 Task: Look for space in Ans, Belgium from 1st June, 2023 to 9th June, 2023 for 4 adults in price range Rs.6000 to Rs.12000. Place can be entire place with 2 bedrooms having 2 beds and 2 bathrooms. Property type can be house, flat, guest house. Amenities needed are: hair dryer, heating. Booking option can be shelf check-in. Required host language is English.
Action: Mouse moved to (450, 92)
Screenshot: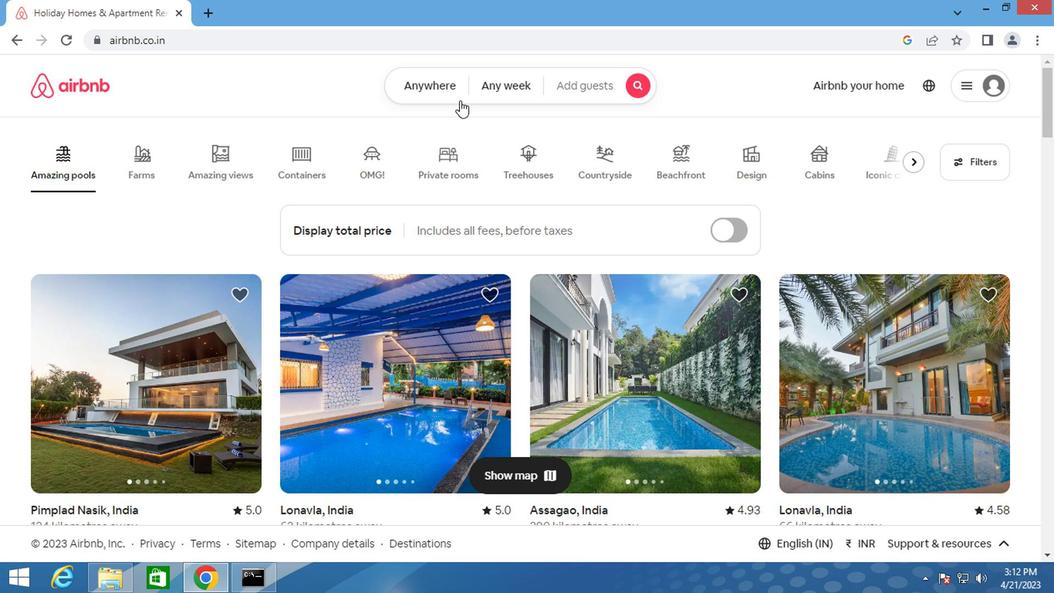 
Action: Mouse pressed left at (450, 92)
Screenshot: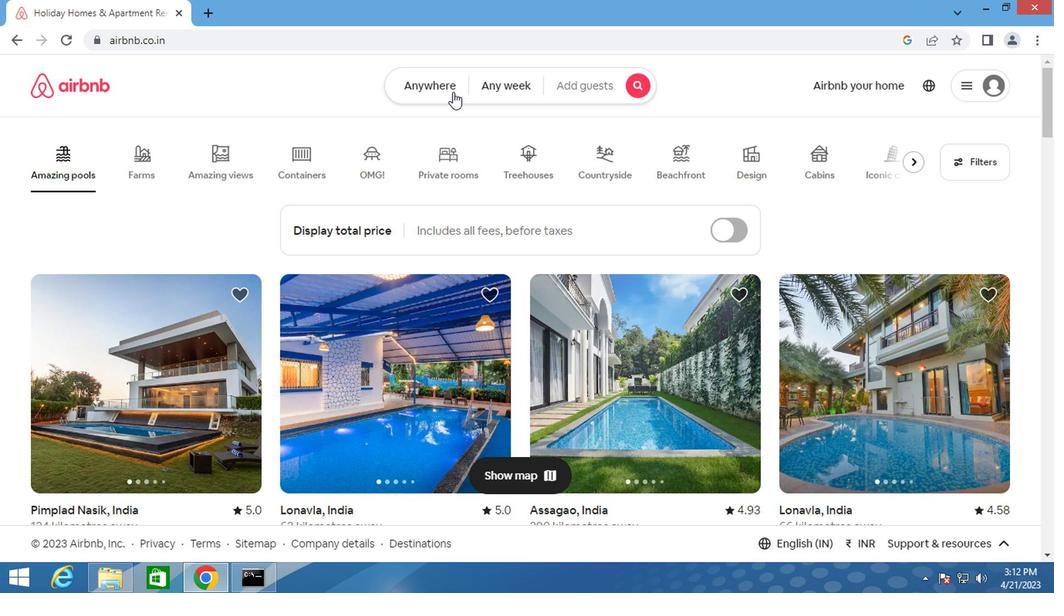 
Action: Mouse moved to (343, 145)
Screenshot: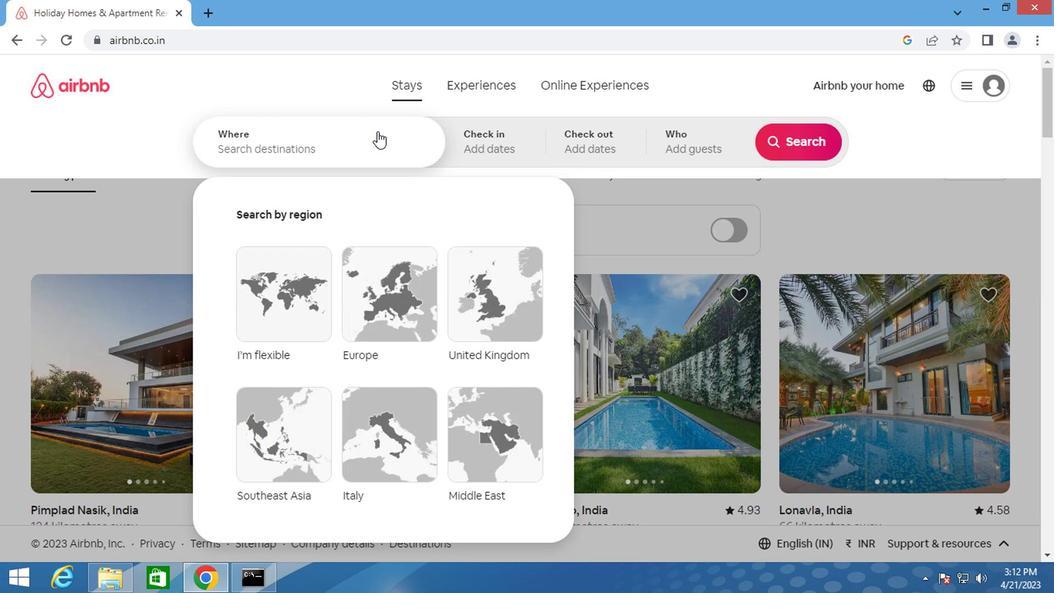 
Action: Mouse pressed left at (343, 145)
Screenshot: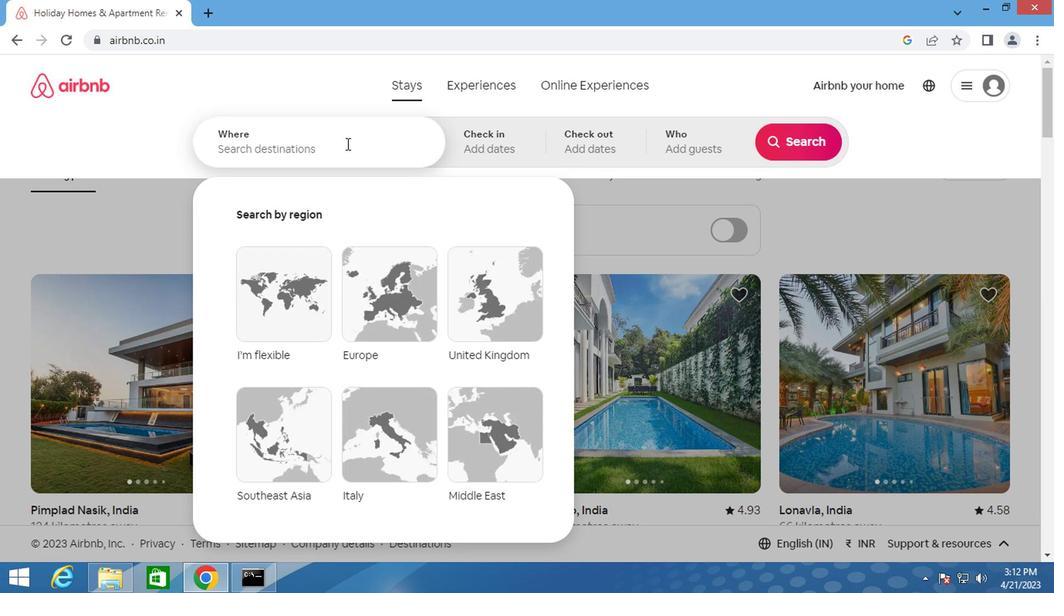 
Action: Key pressed <Key.shift>ANS,<Key.shift>BELGIUM
Screenshot: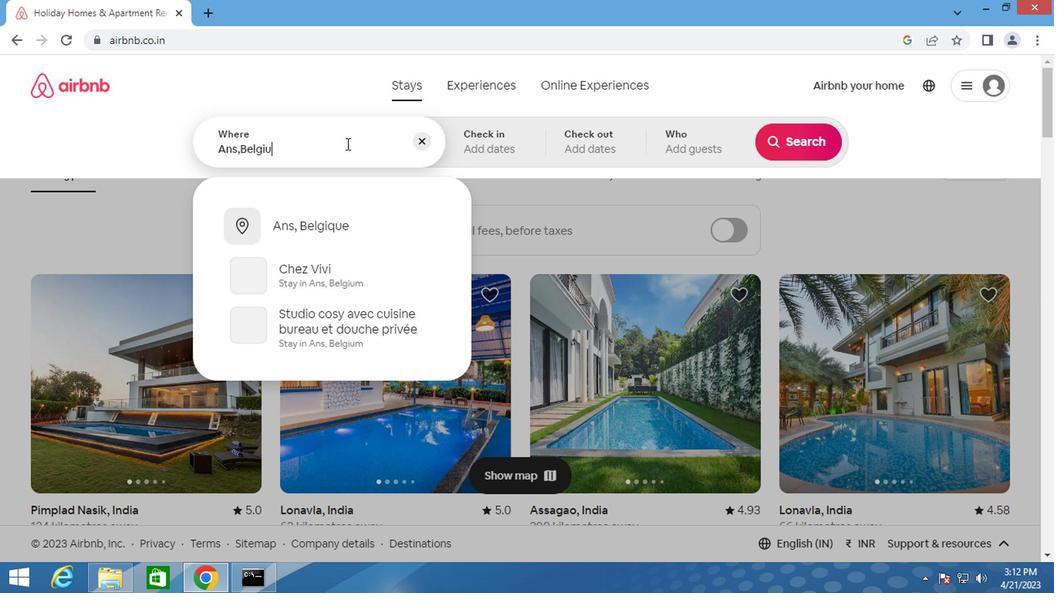 
Action: Mouse moved to (339, 216)
Screenshot: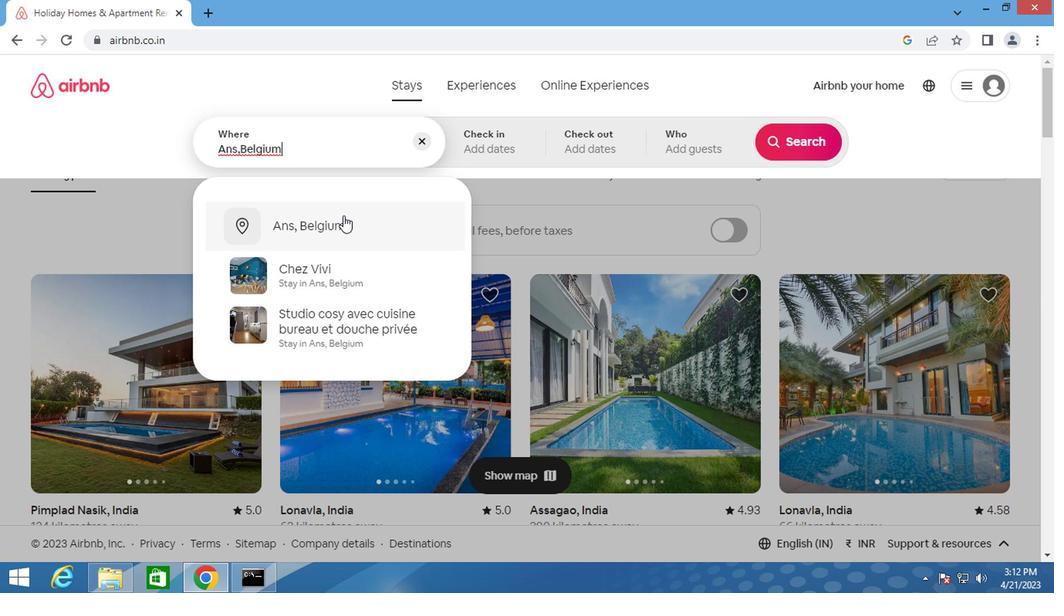 
Action: Mouse pressed left at (339, 216)
Screenshot: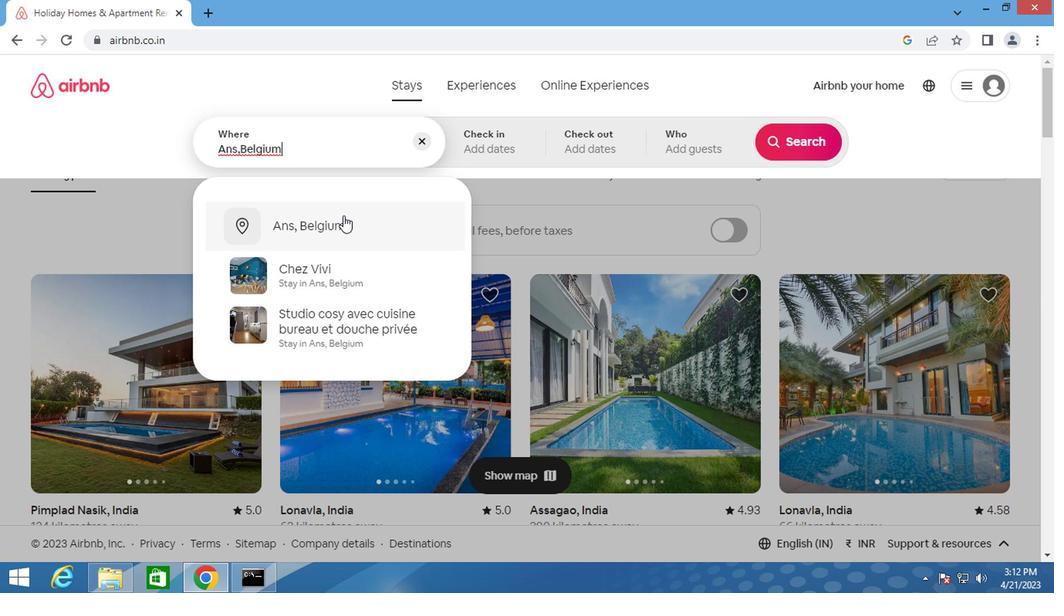 
Action: Mouse moved to (786, 267)
Screenshot: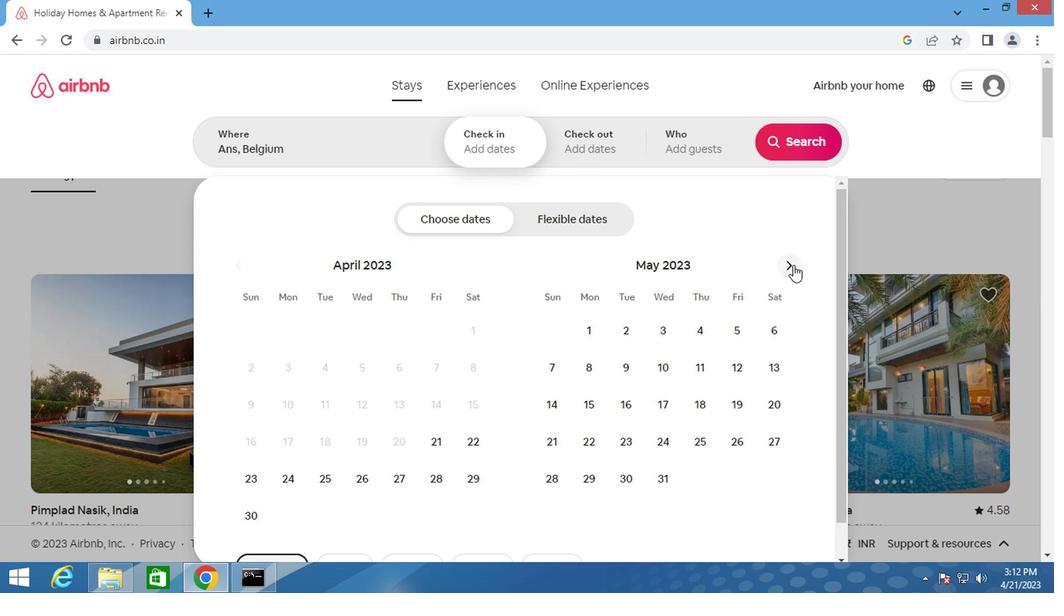 
Action: Mouse pressed left at (786, 267)
Screenshot: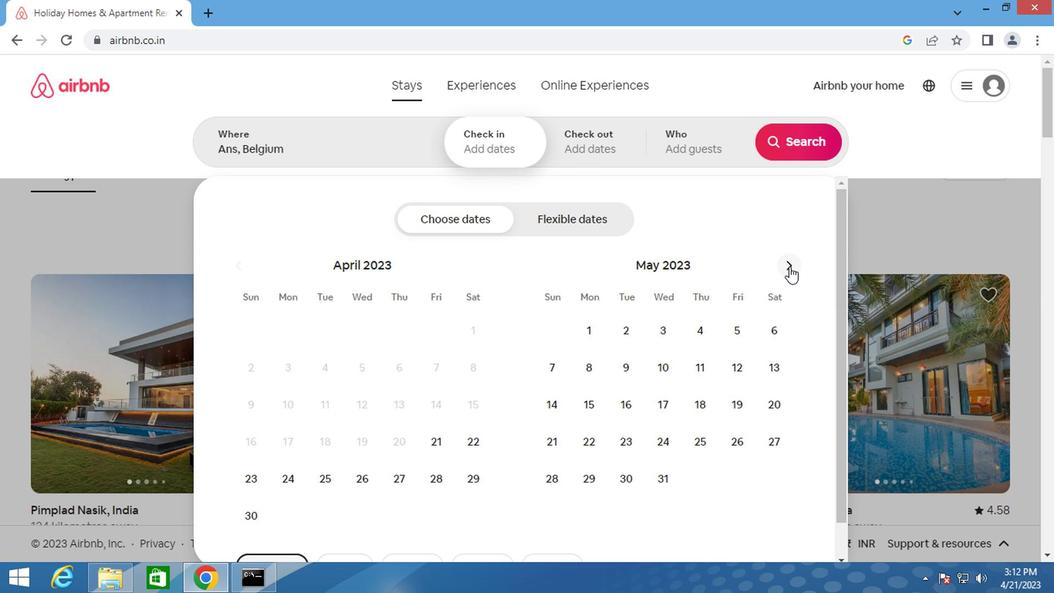 
Action: Mouse moved to (699, 336)
Screenshot: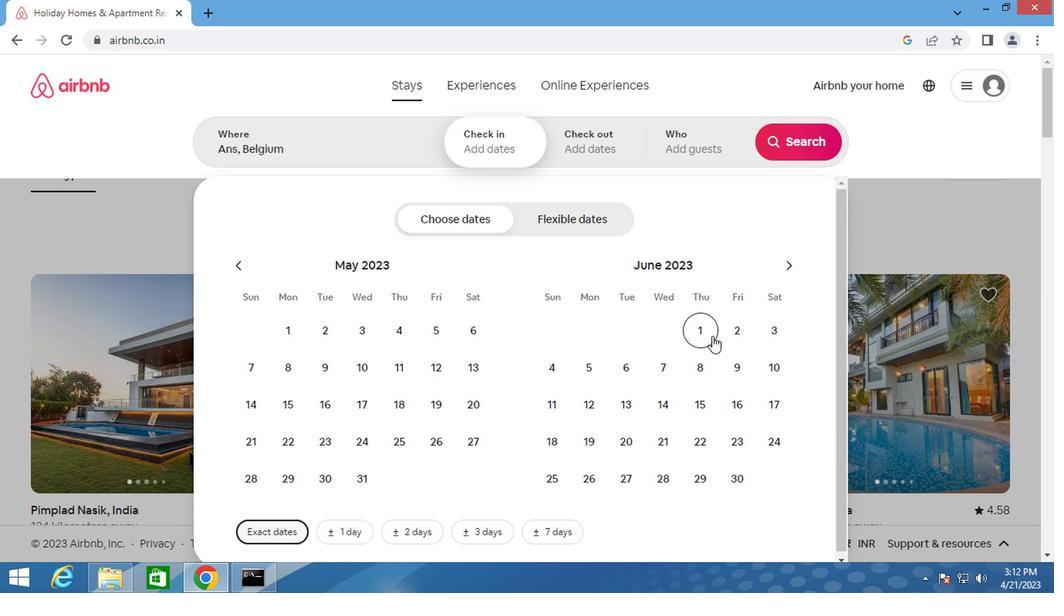 
Action: Mouse pressed left at (699, 336)
Screenshot: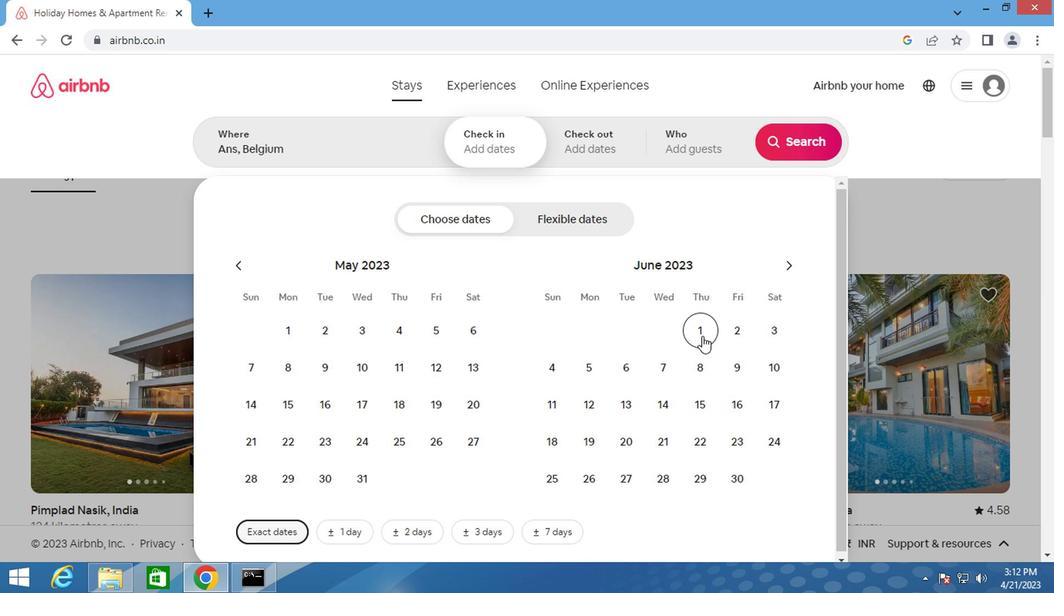 
Action: Mouse moved to (727, 369)
Screenshot: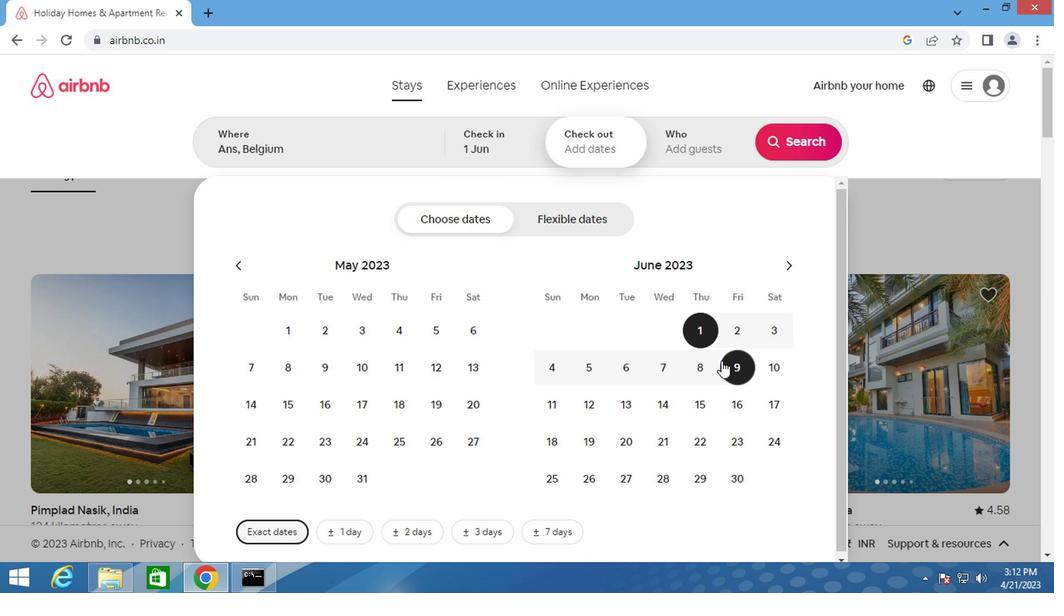 
Action: Mouse pressed left at (727, 369)
Screenshot: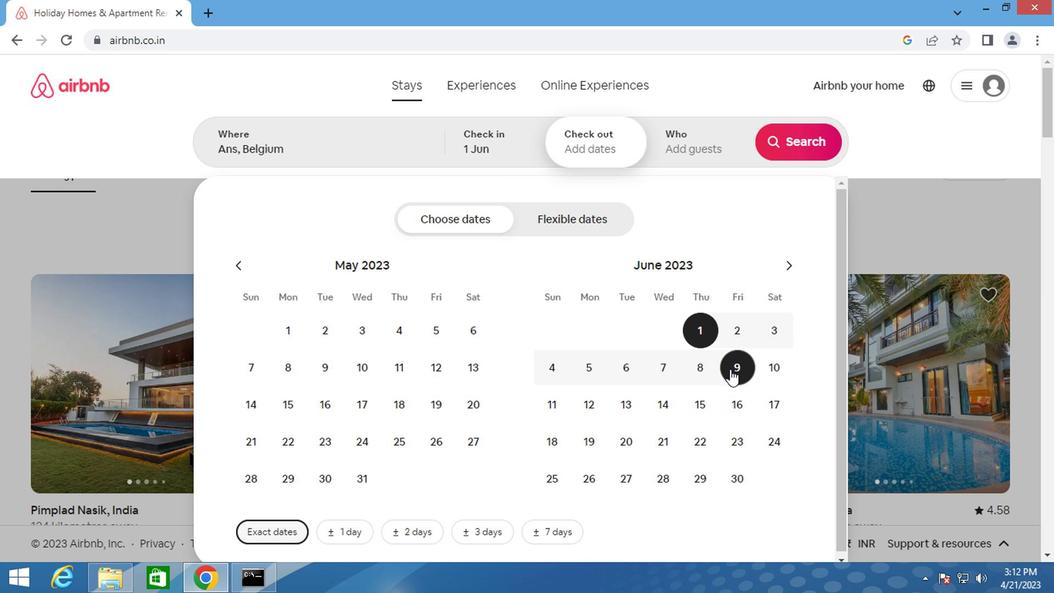 
Action: Mouse moved to (714, 133)
Screenshot: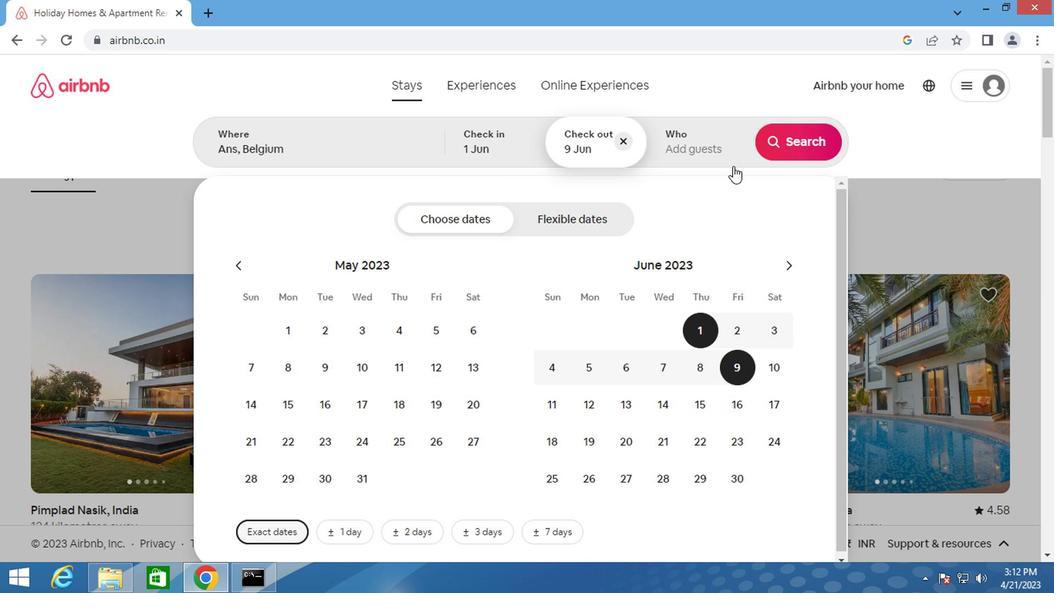 
Action: Mouse pressed left at (714, 133)
Screenshot: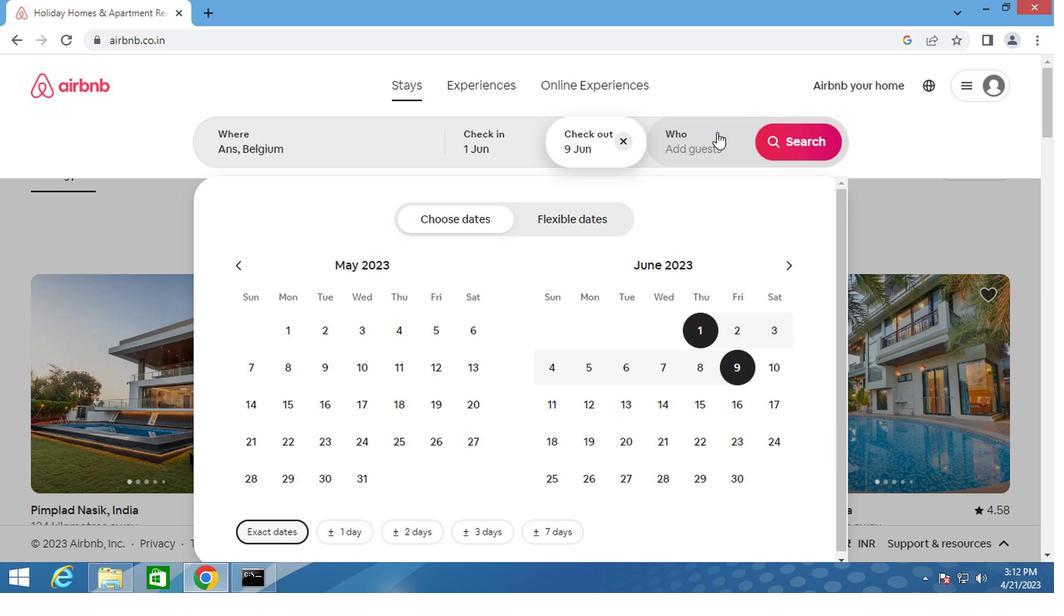 
Action: Mouse moved to (797, 231)
Screenshot: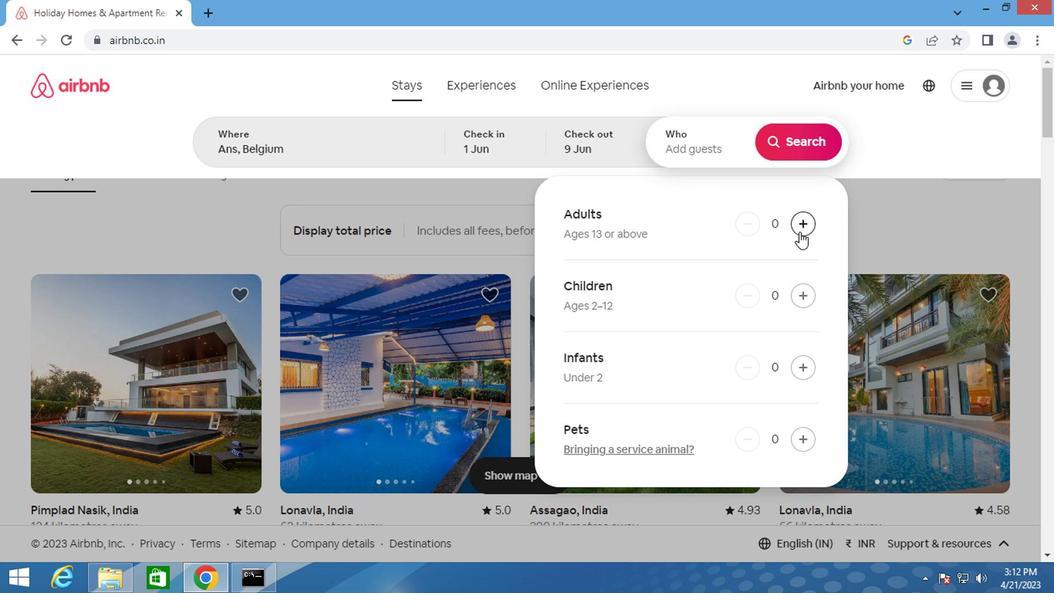 
Action: Mouse pressed left at (797, 231)
Screenshot: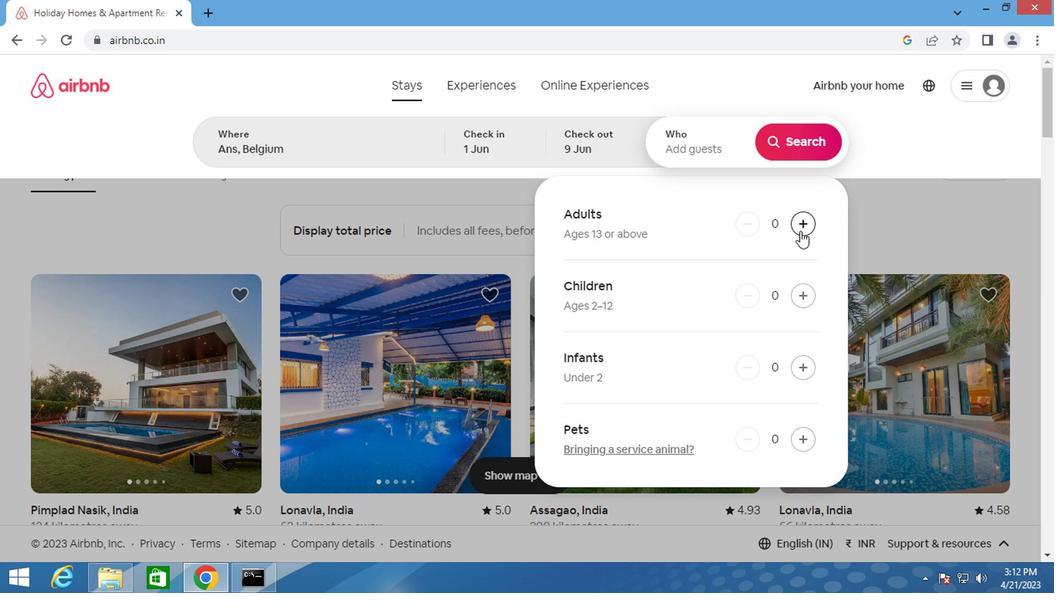 
Action: Mouse pressed left at (797, 231)
Screenshot: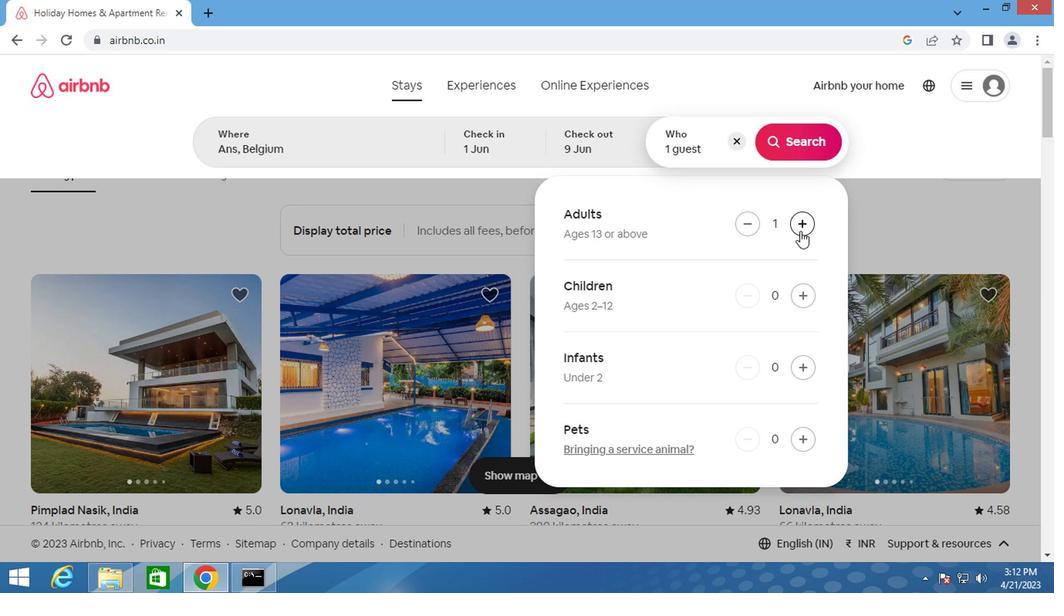 
Action: Mouse pressed left at (797, 231)
Screenshot: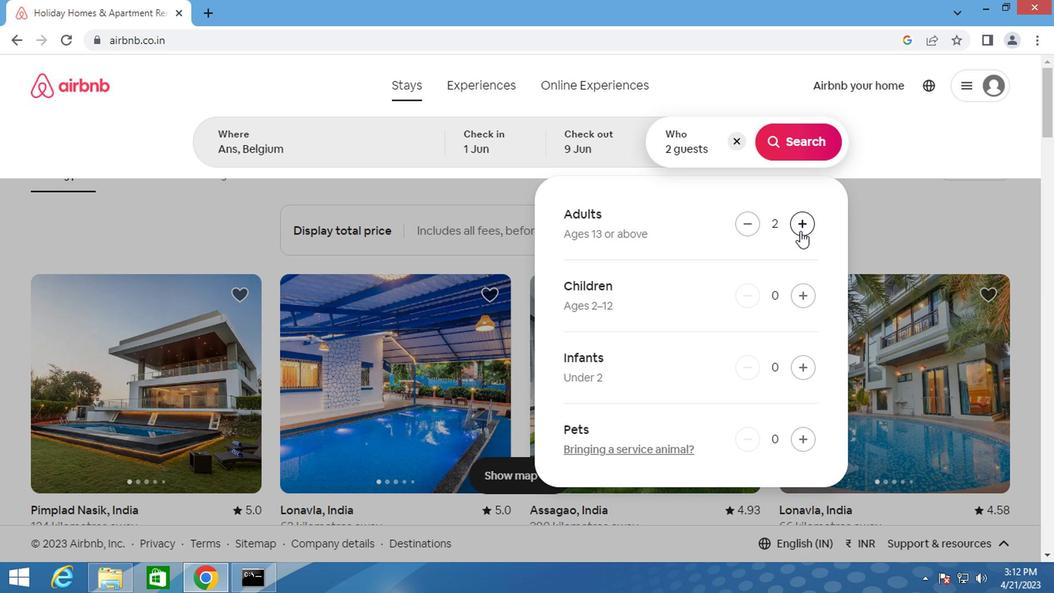 
Action: Mouse pressed left at (797, 231)
Screenshot: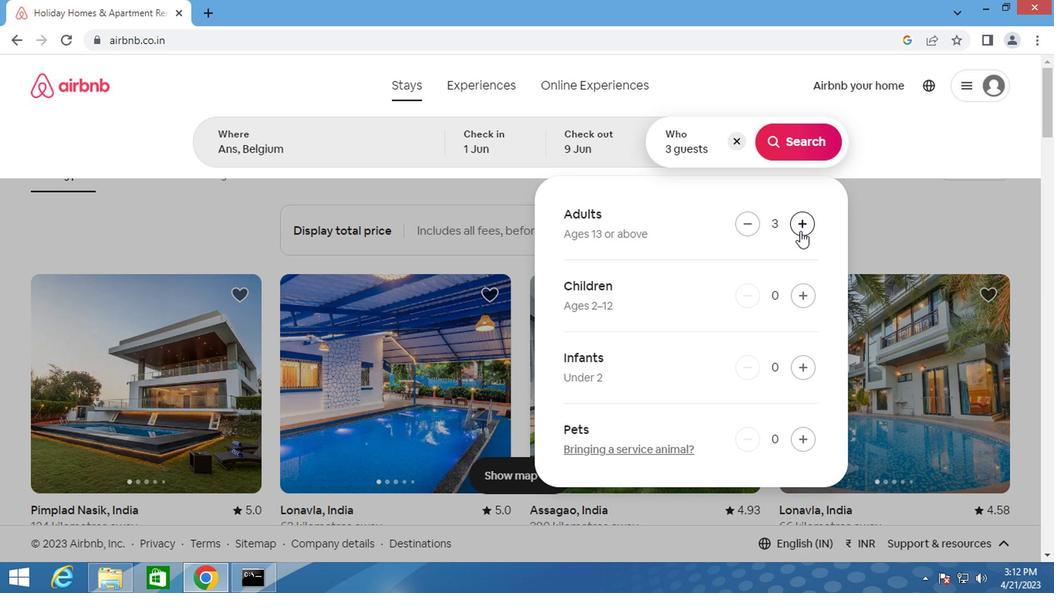 
Action: Mouse moved to (797, 159)
Screenshot: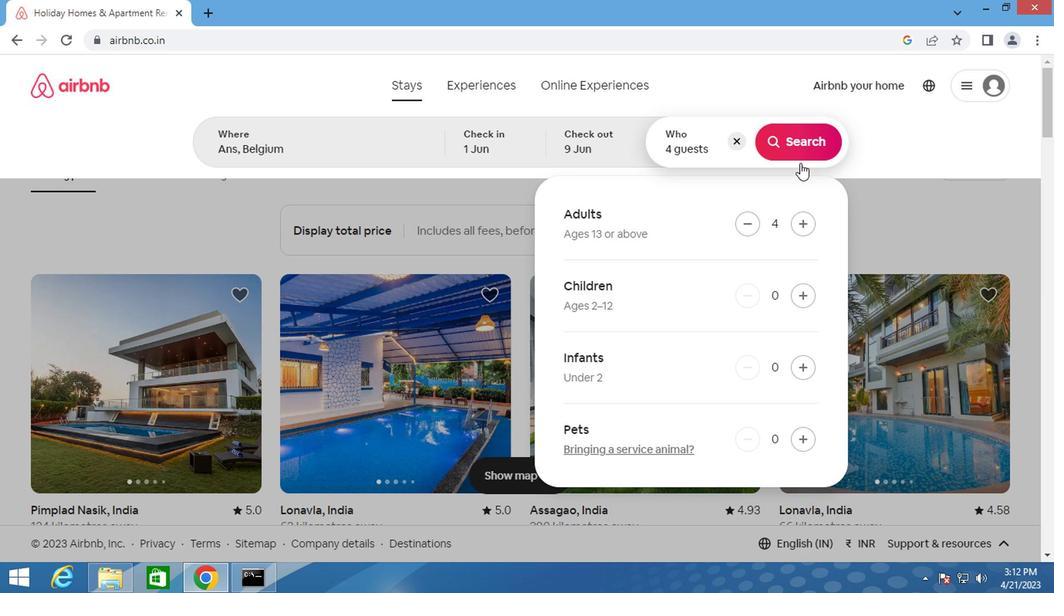 
Action: Mouse pressed left at (797, 159)
Screenshot: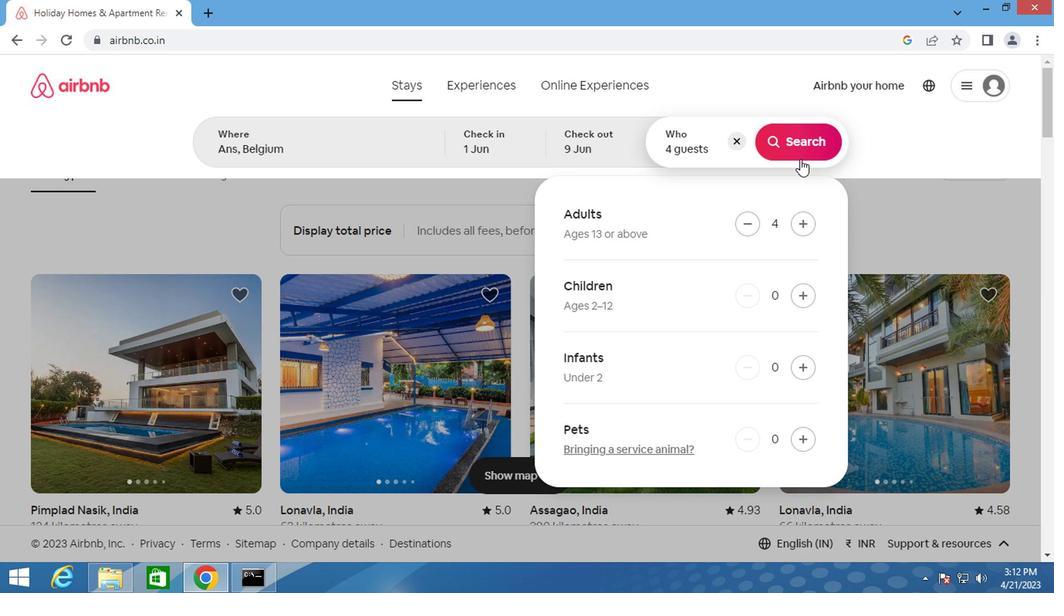 
Action: Mouse moved to (972, 151)
Screenshot: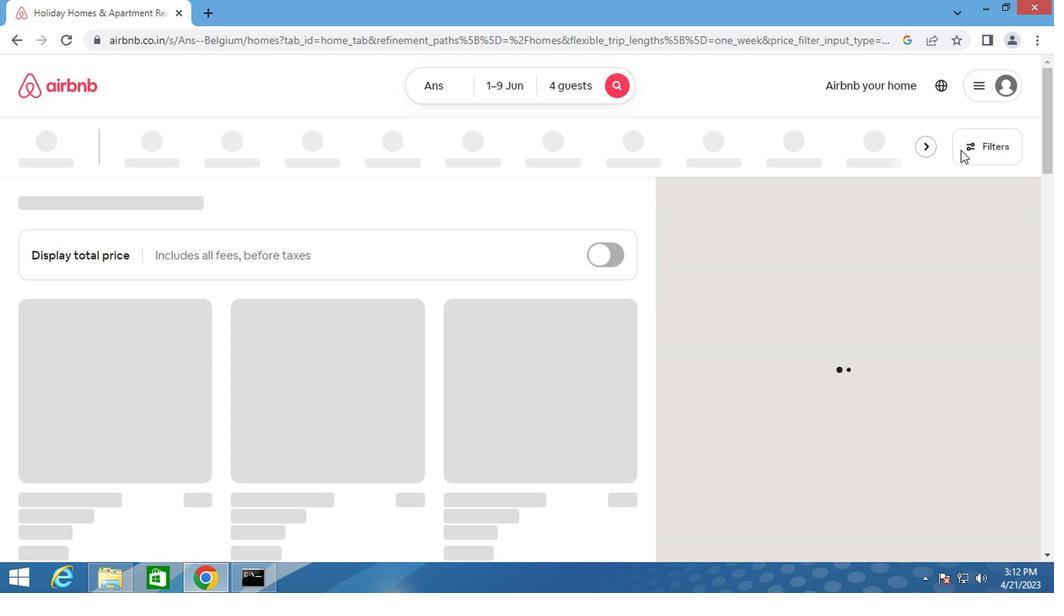 
Action: Mouse pressed left at (972, 151)
Screenshot: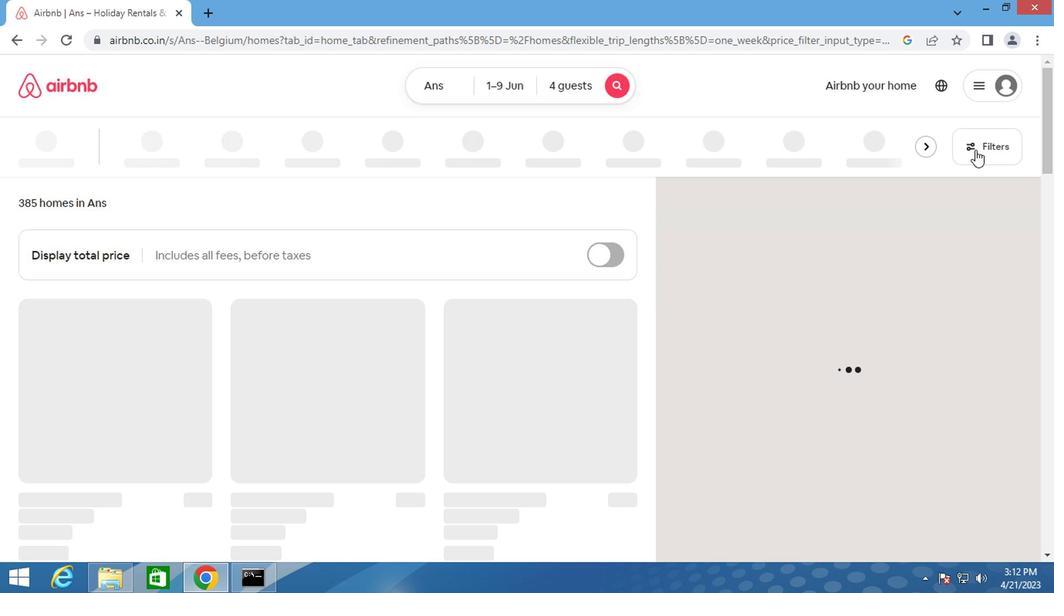 
Action: Mouse moved to (304, 346)
Screenshot: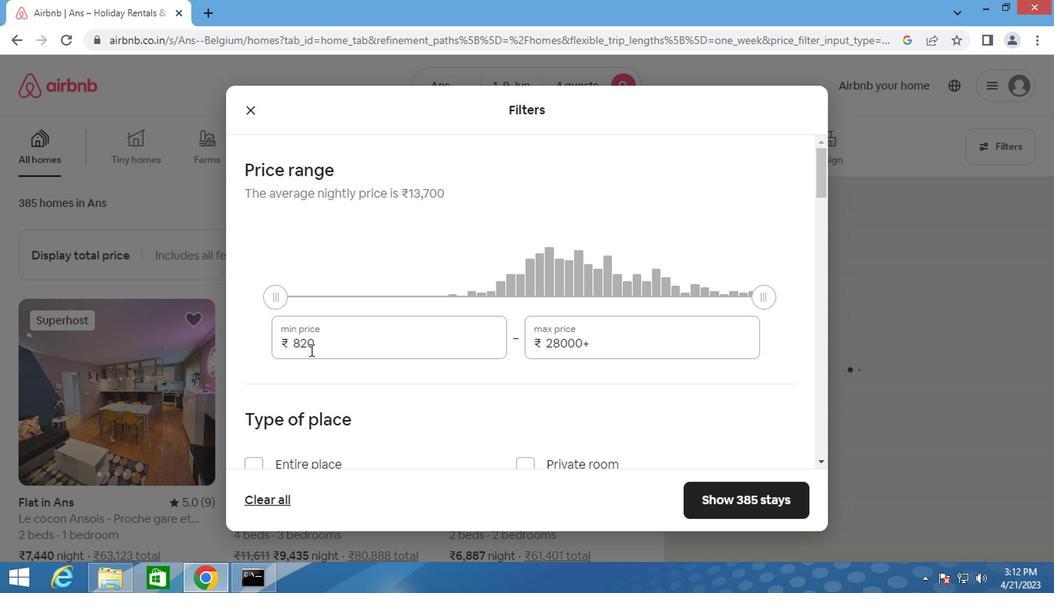 
Action: Mouse pressed left at (304, 346)
Screenshot: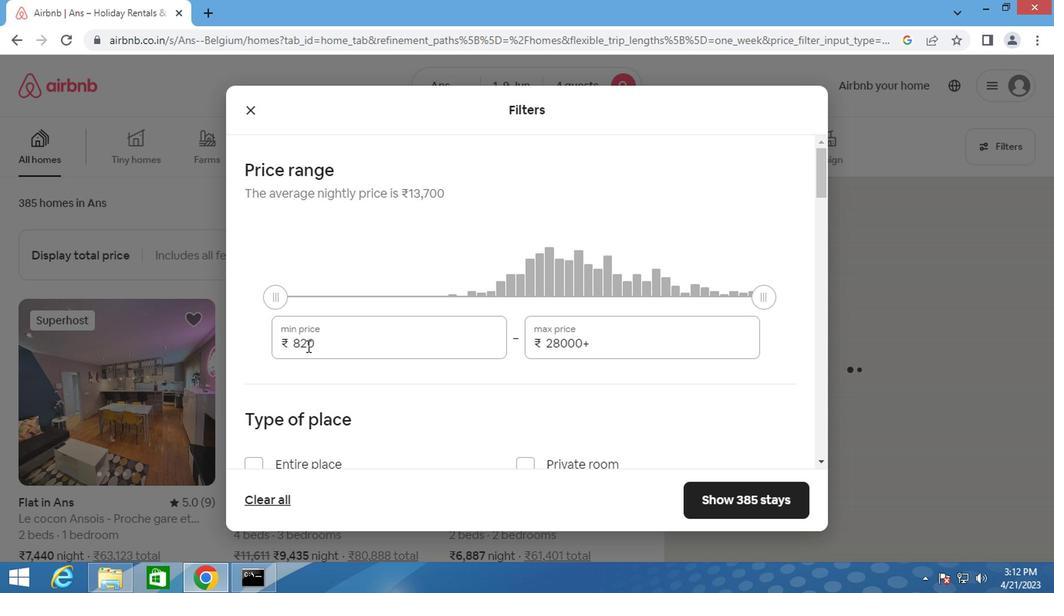 
Action: Mouse pressed left at (304, 346)
Screenshot: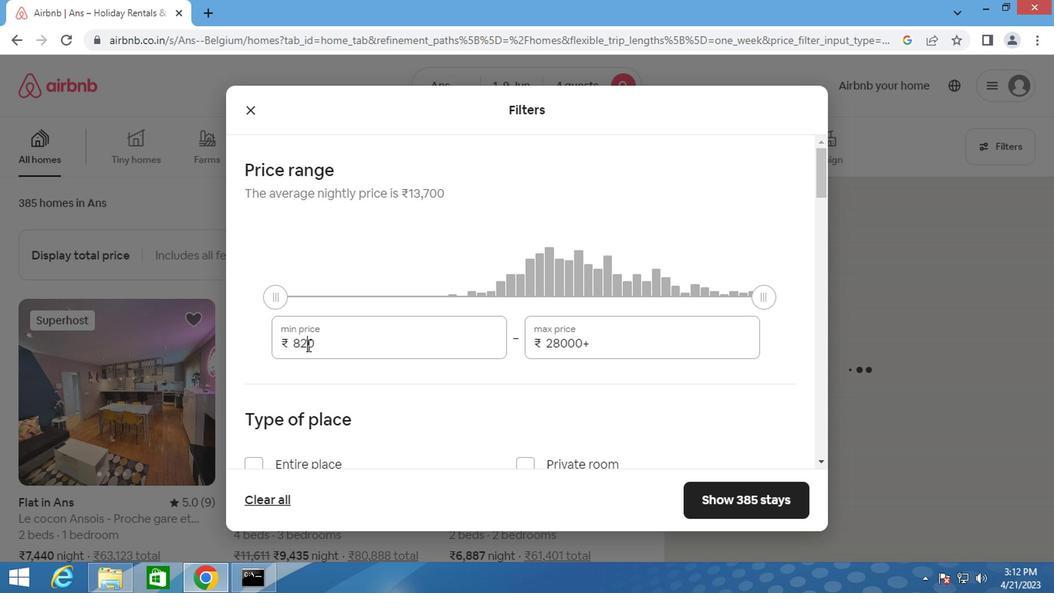 
Action: Key pressed <Key.backspace>6000
Screenshot: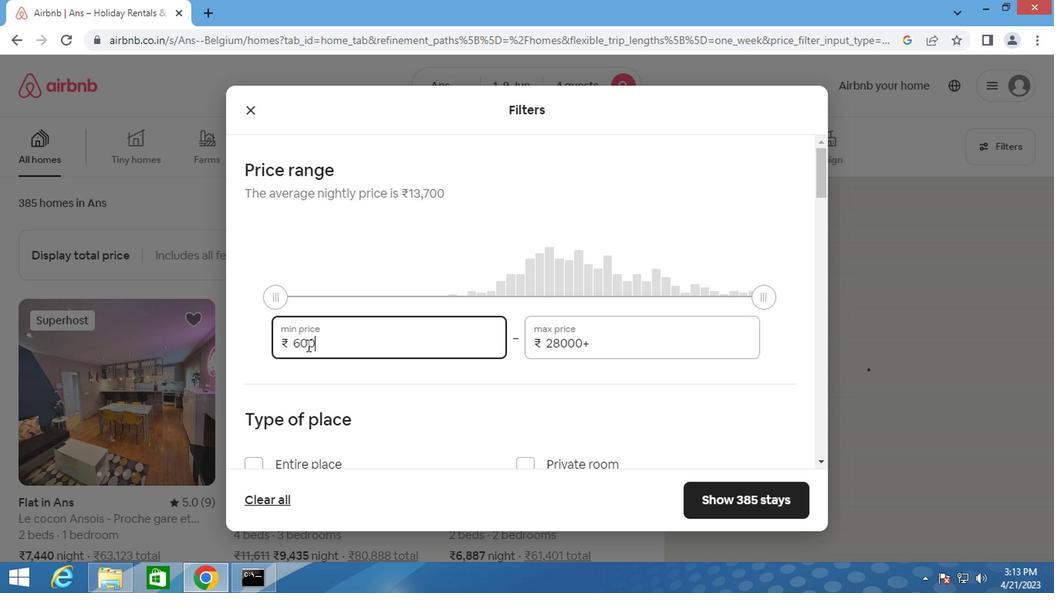 
Action: Mouse moved to (558, 340)
Screenshot: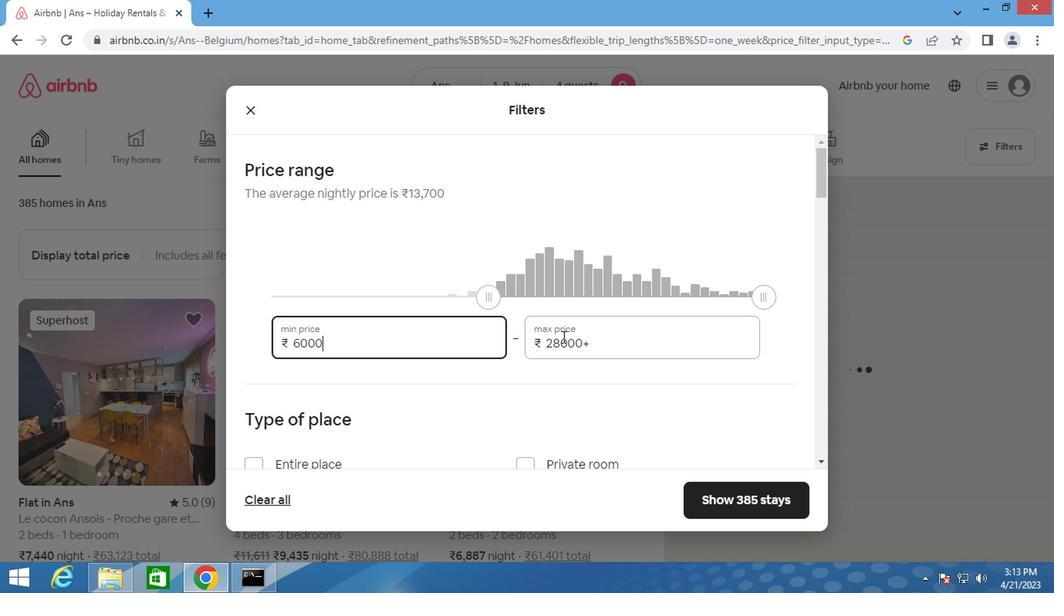 
Action: Mouse pressed left at (558, 340)
Screenshot: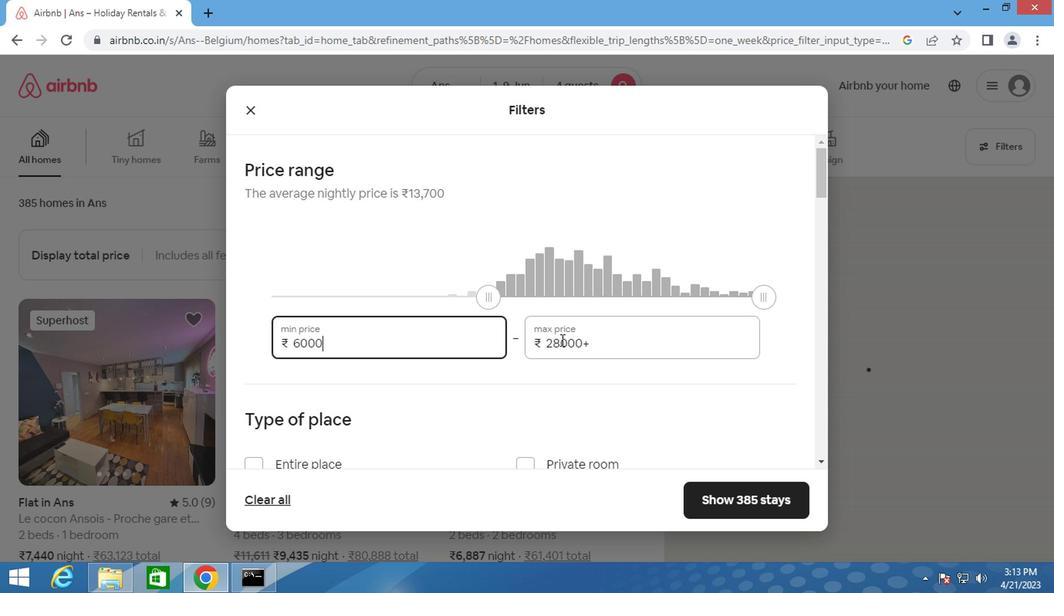 
Action: Mouse pressed left at (558, 340)
Screenshot: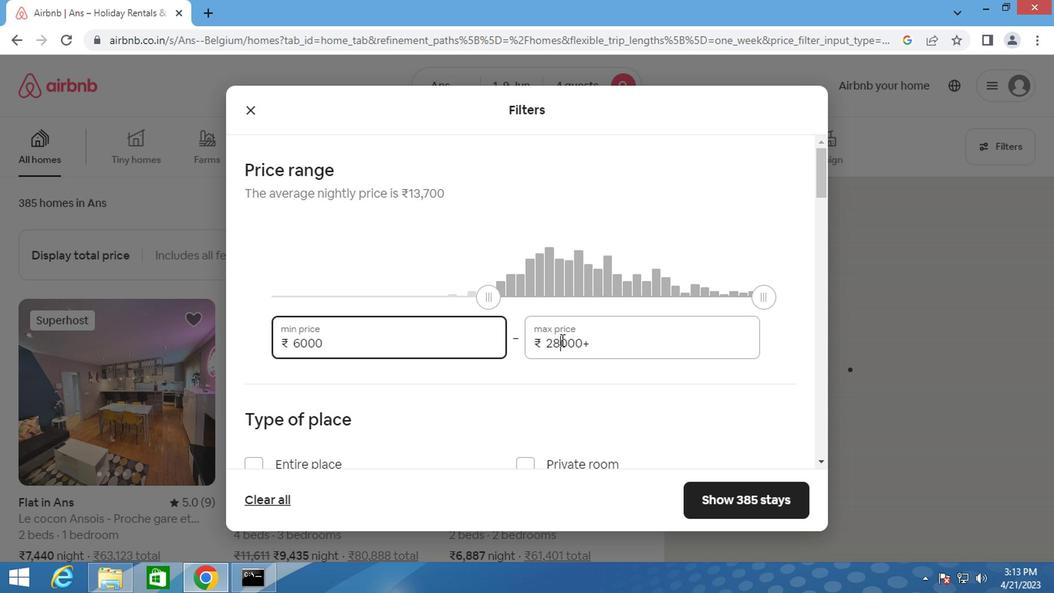 
Action: Key pressed <Key.backspace>12000
Screenshot: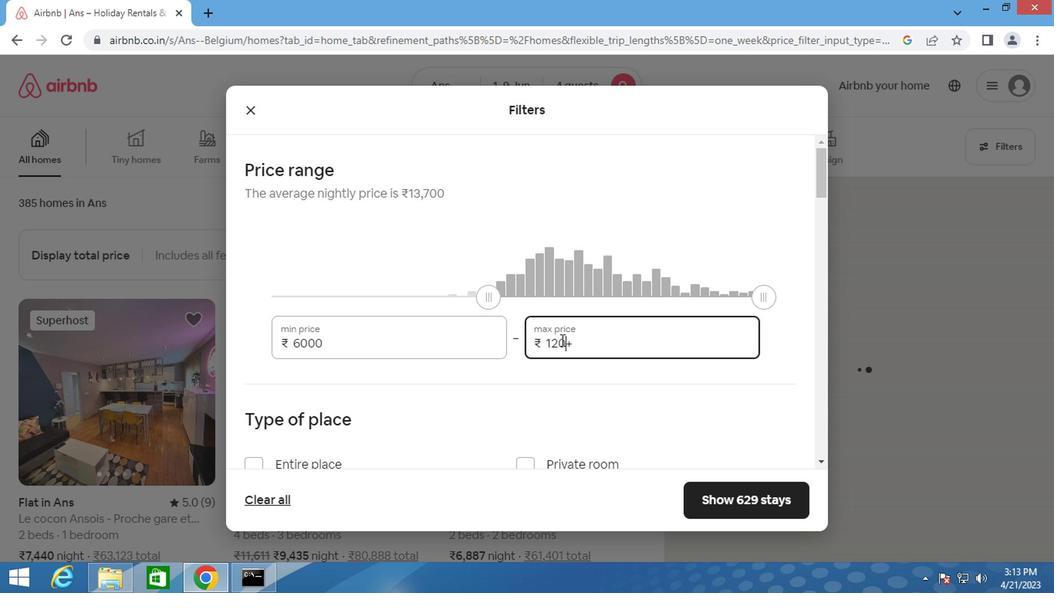 
Action: Mouse moved to (515, 364)
Screenshot: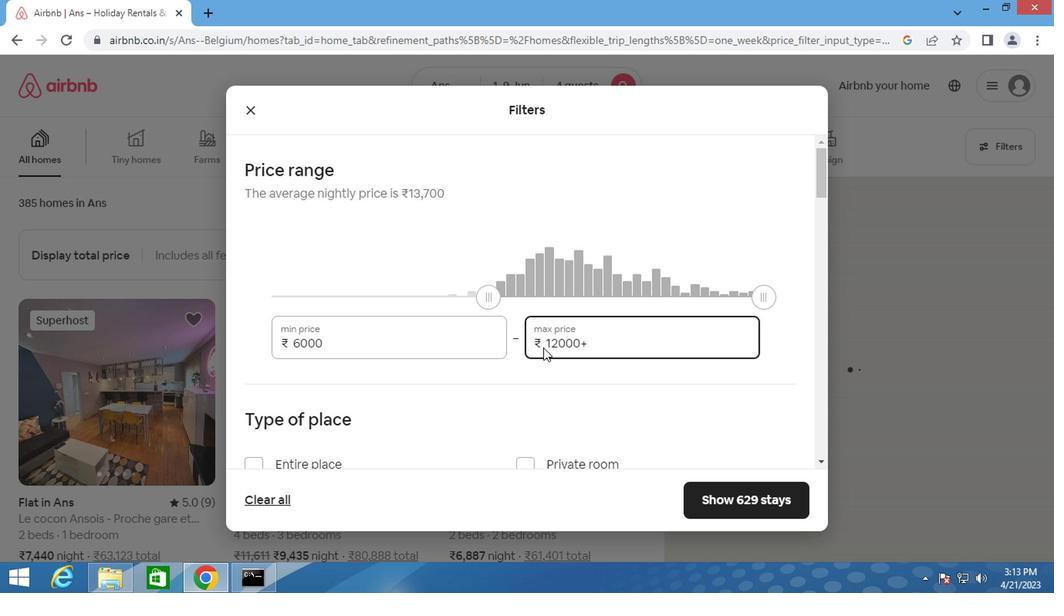 
Action: Mouse scrolled (515, 363) with delta (0, 0)
Screenshot: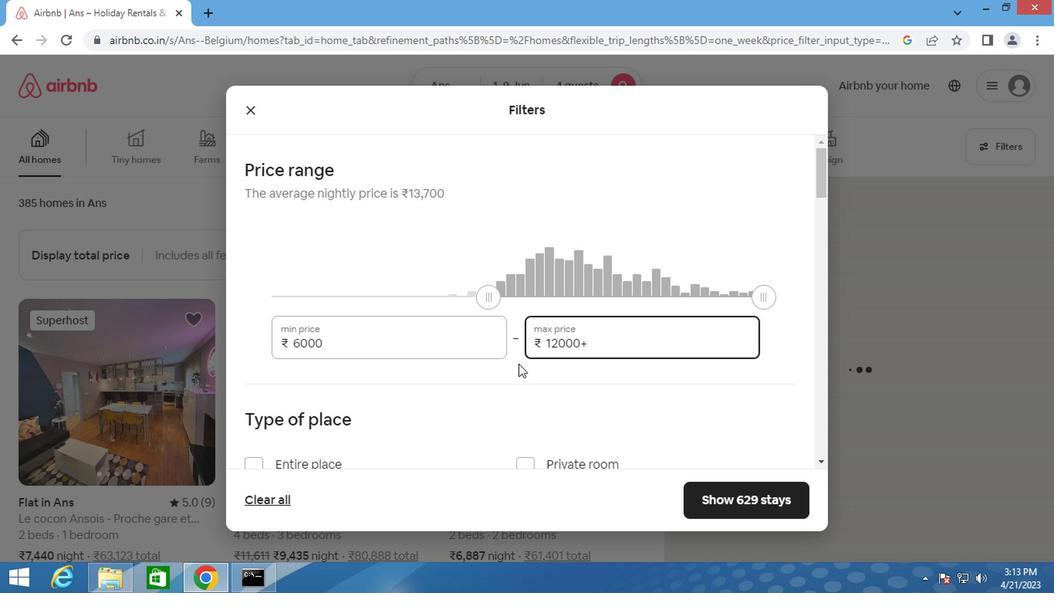 
Action: Mouse scrolled (515, 363) with delta (0, 0)
Screenshot: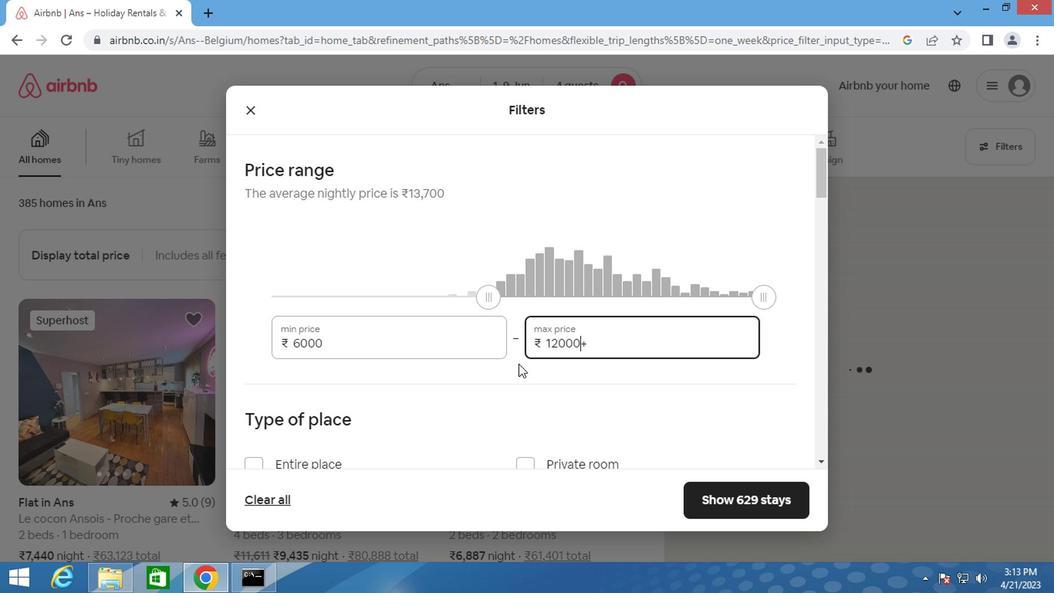 
Action: Mouse moved to (251, 312)
Screenshot: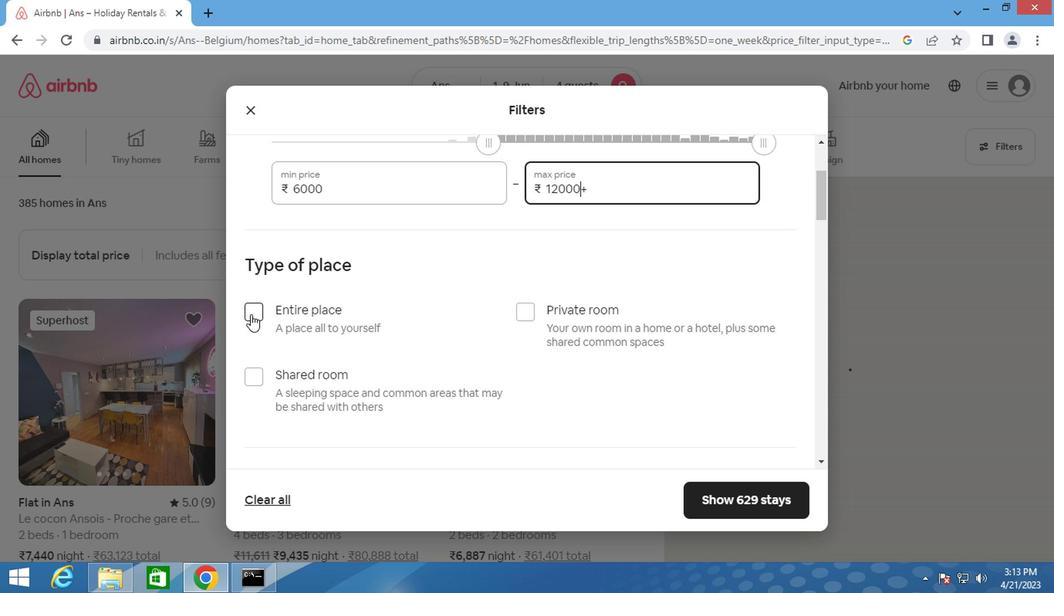 
Action: Mouse pressed left at (251, 312)
Screenshot: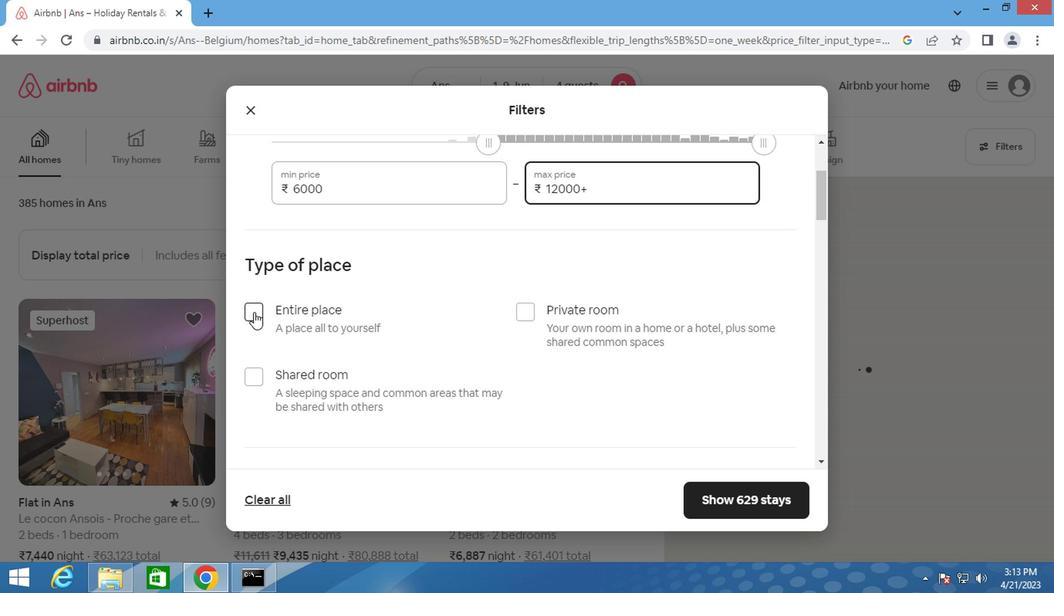 
Action: Mouse moved to (313, 327)
Screenshot: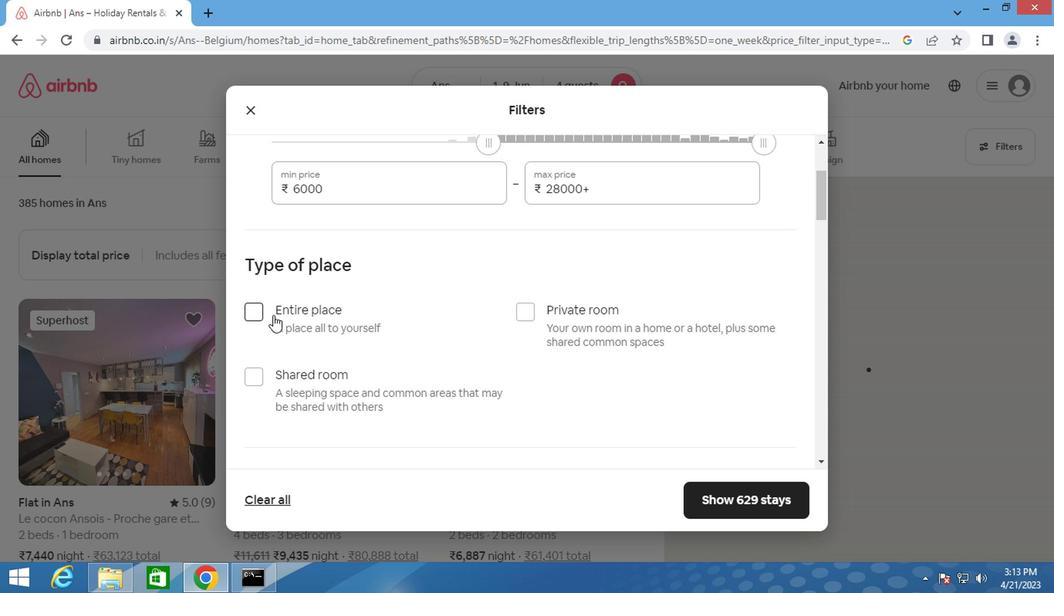 
Action: Mouse scrolled (313, 327) with delta (0, 0)
Screenshot: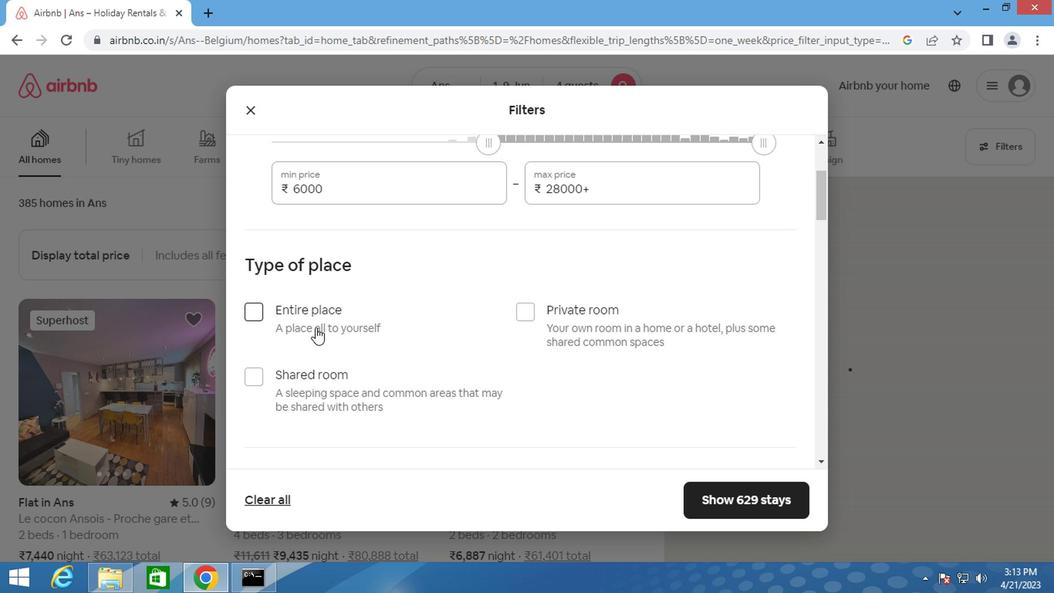 
Action: Mouse scrolled (313, 327) with delta (0, 0)
Screenshot: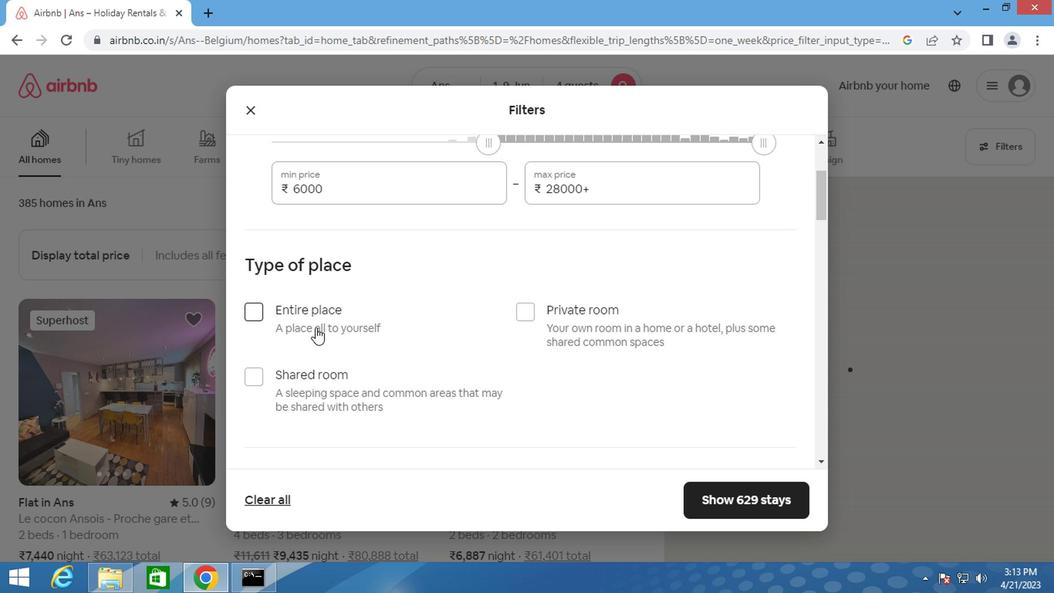 
Action: Mouse scrolled (313, 327) with delta (0, 0)
Screenshot: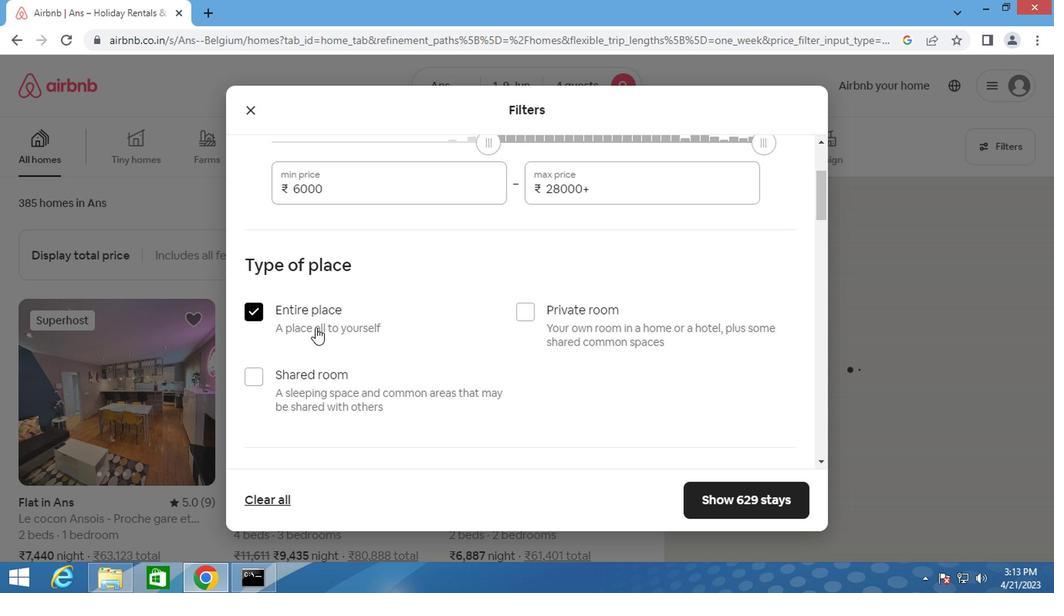 
Action: Mouse moved to (395, 336)
Screenshot: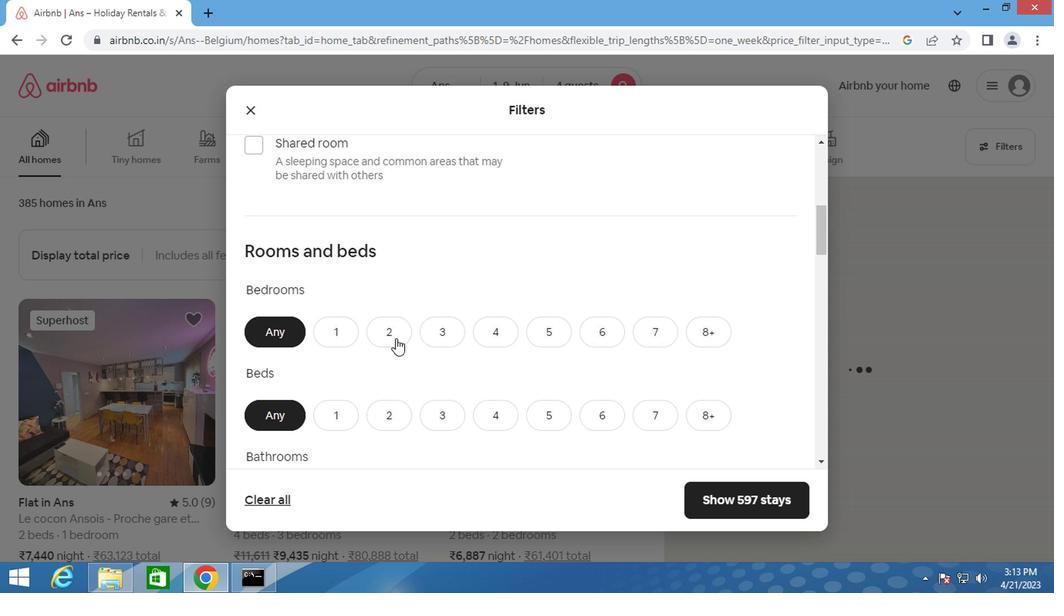 
Action: Mouse pressed left at (395, 336)
Screenshot: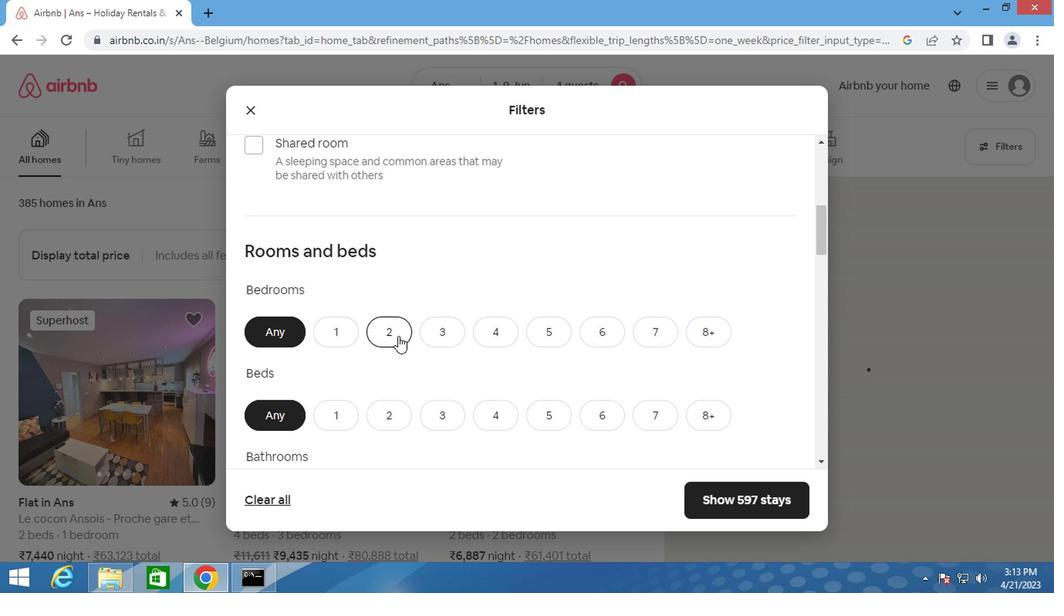 
Action: Mouse moved to (386, 407)
Screenshot: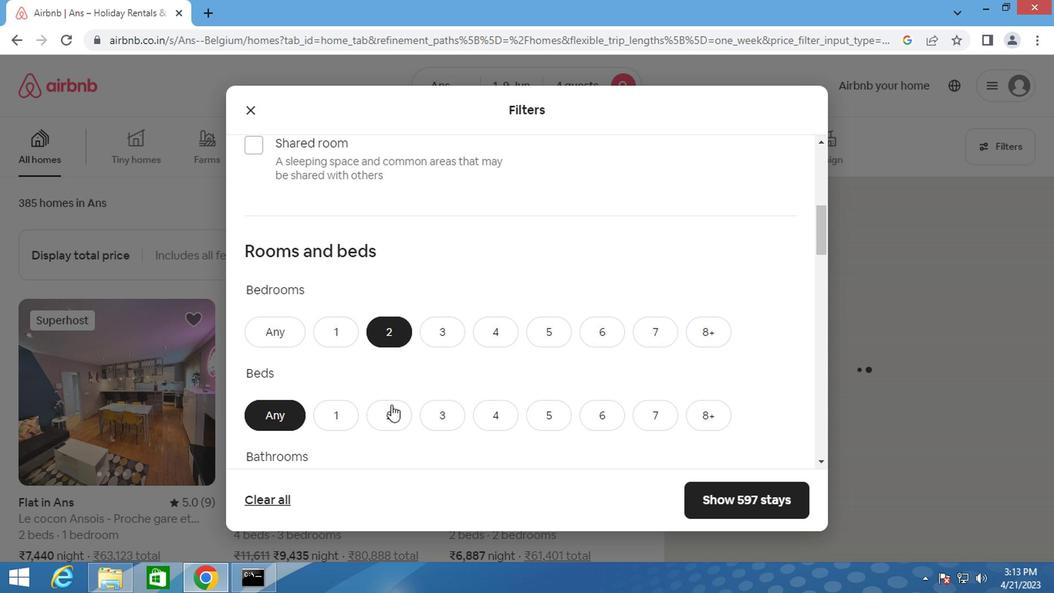 
Action: Mouse pressed left at (386, 407)
Screenshot: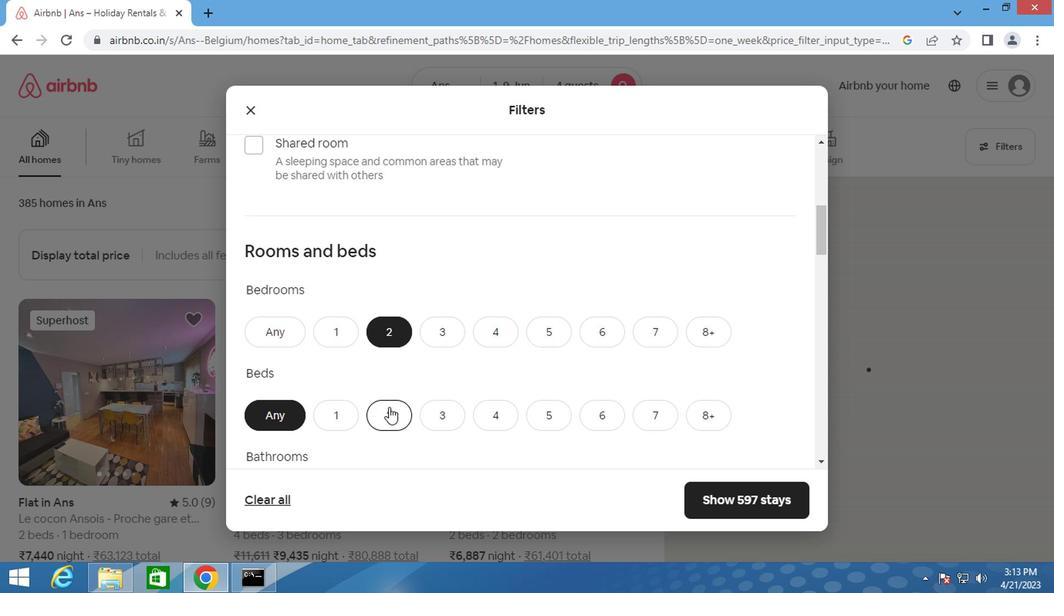 
Action: Mouse moved to (386, 407)
Screenshot: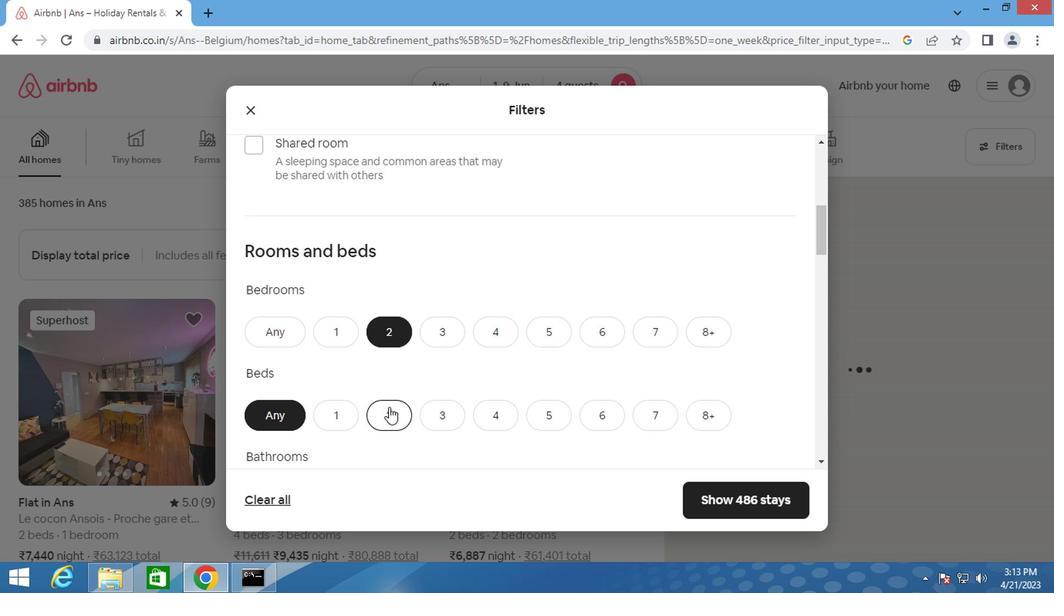 
Action: Mouse scrolled (386, 406) with delta (0, -1)
Screenshot: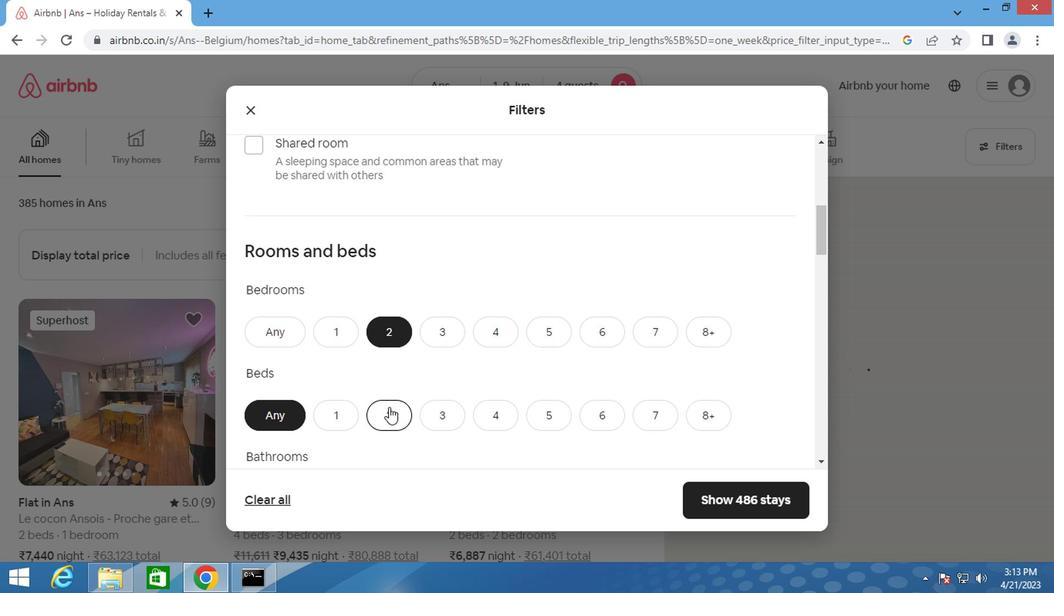 
Action: Mouse scrolled (386, 406) with delta (0, -1)
Screenshot: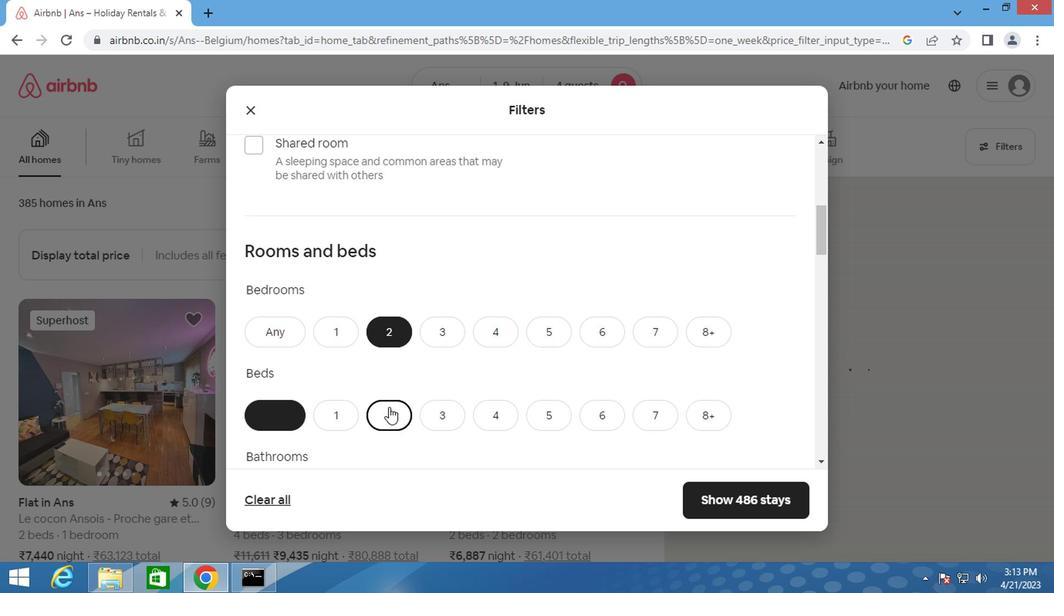 
Action: Mouse moved to (380, 347)
Screenshot: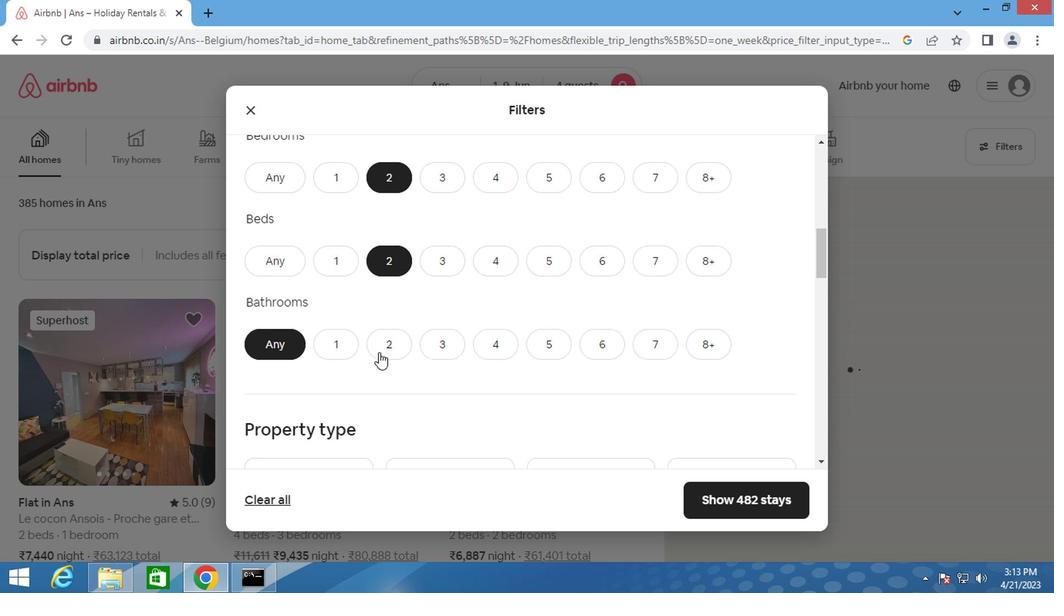 
Action: Mouse pressed left at (380, 347)
Screenshot: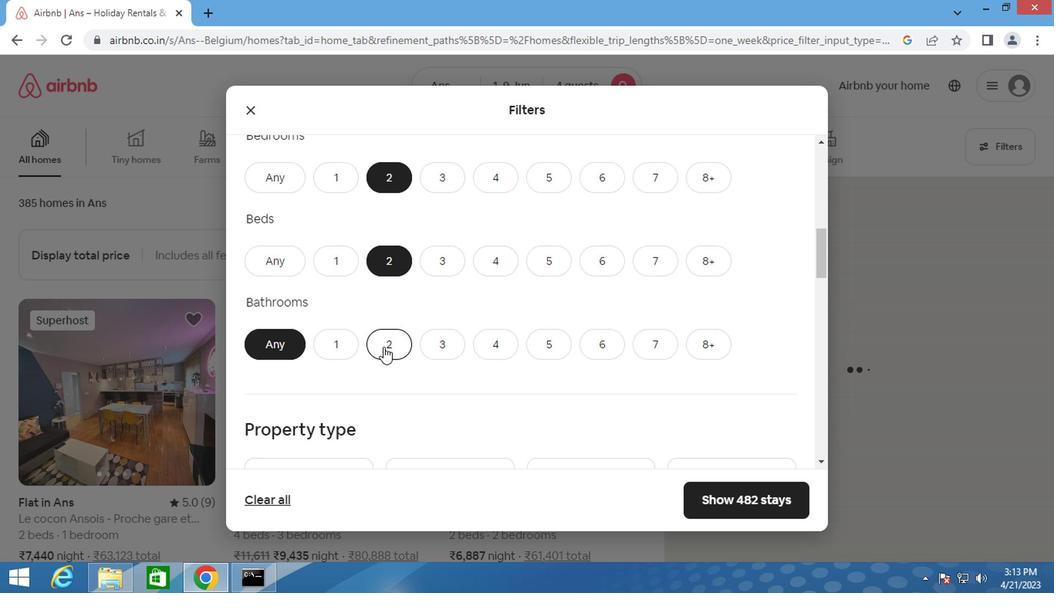 
Action: Mouse scrolled (380, 346) with delta (0, 0)
Screenshot: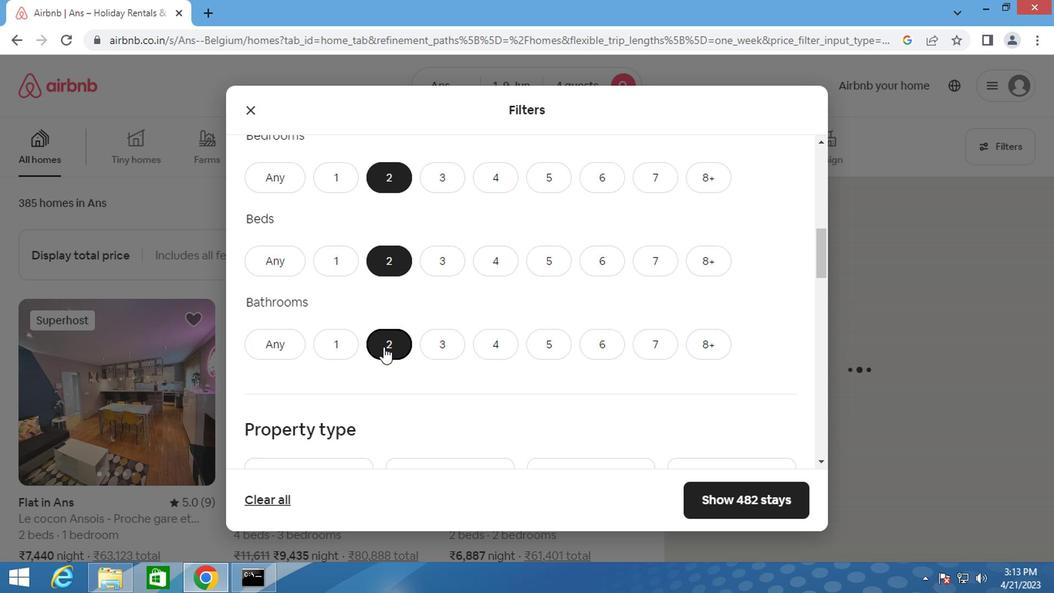 
Action: Mouse scrolled (380, 346) with delta (0, 0)
Screenshot: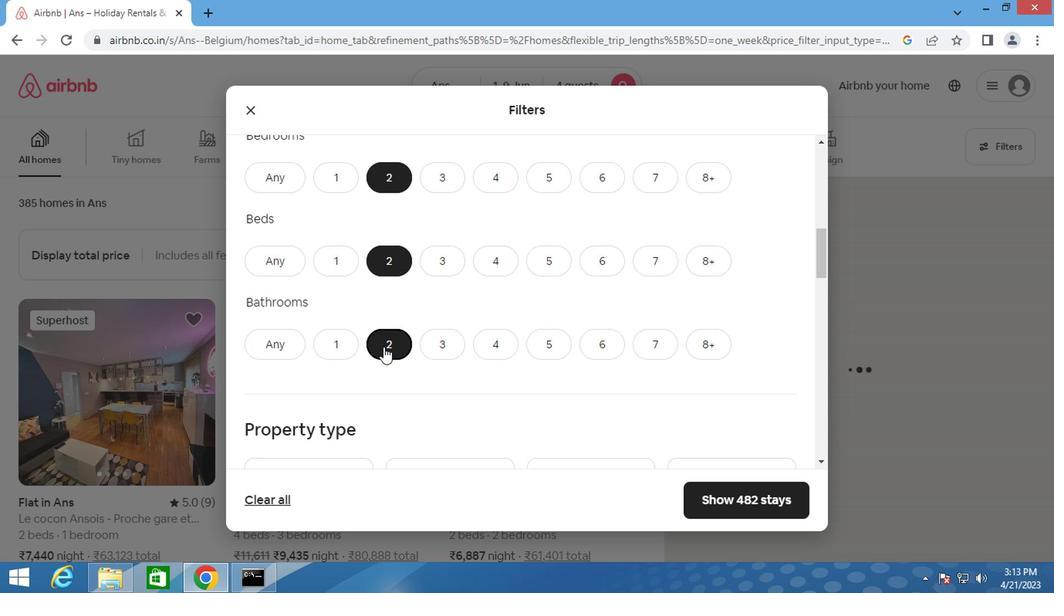 
Action: Mouse scrolled (380, 346) with delta (0, 0)
Screenshot: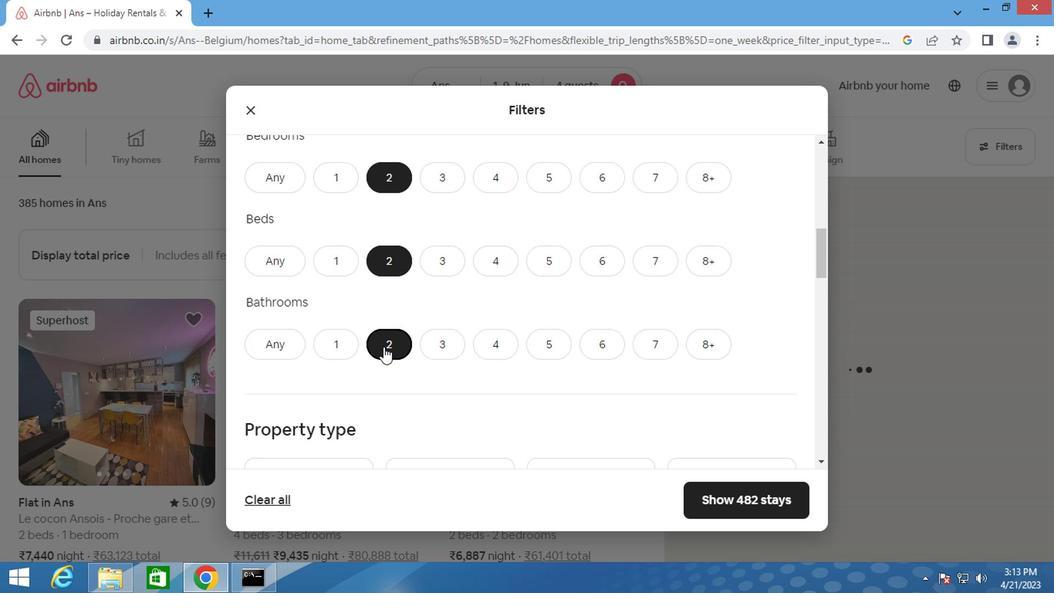 
Action: Mouse scrolled (380, 346) with delta (0, 0)
Screenshot: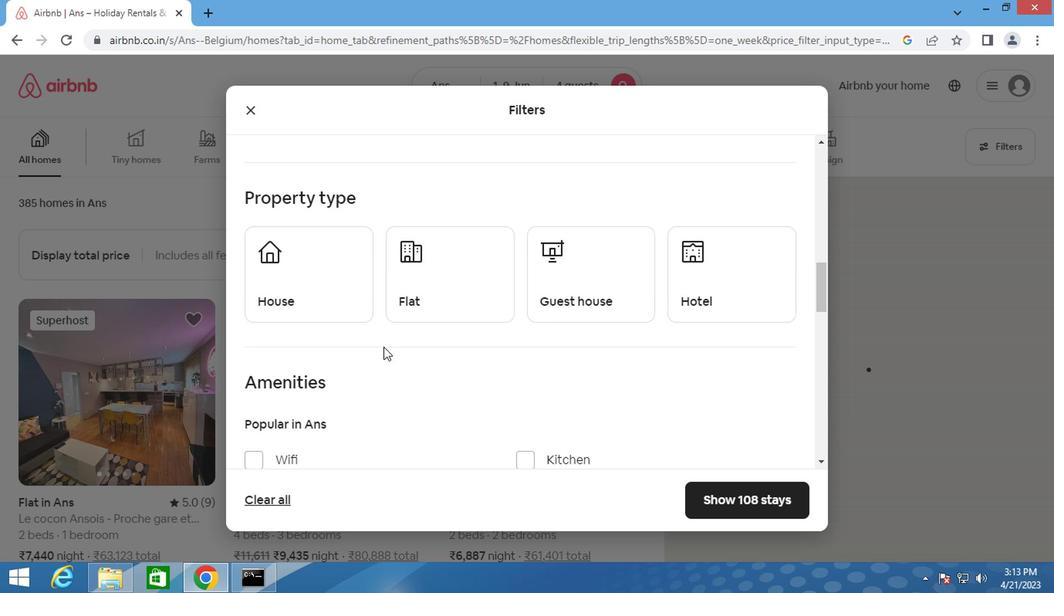 
Action: Mouse moved to (288, 199)
Screenshot: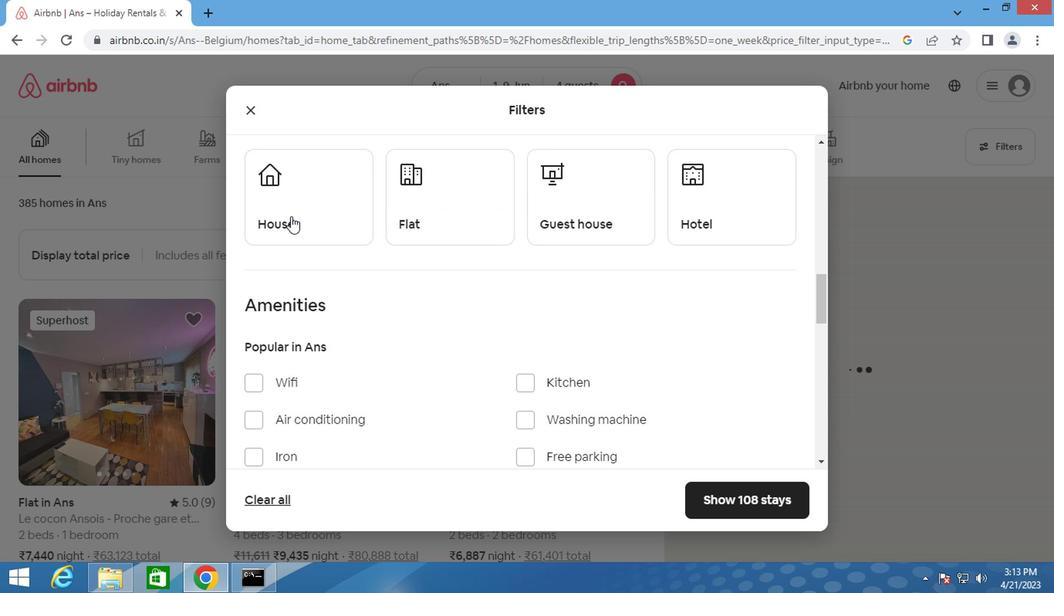 
Action: Mouse pressed left at (288, 199)
Screenshot: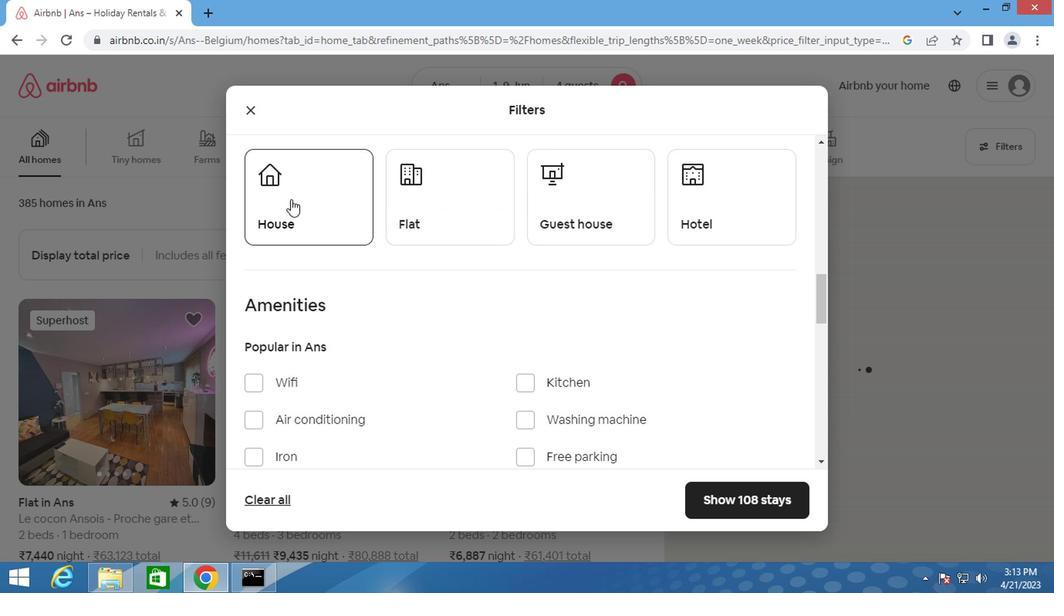 
Action: Mouse moved to (387, 201)
Screenshot: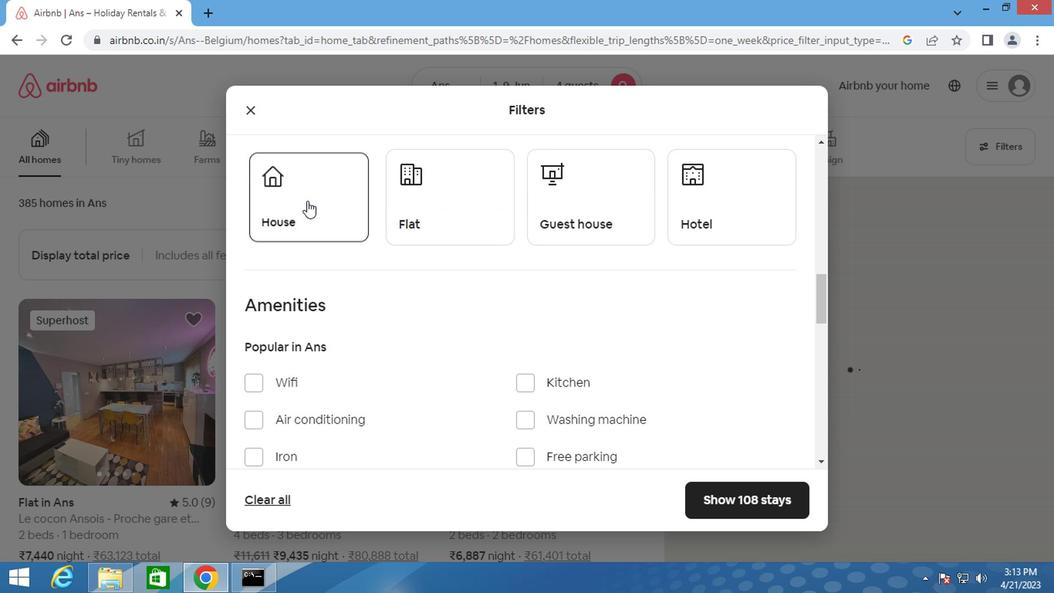 
Action: Mouse pressed left at (387, 201)
Screenshot: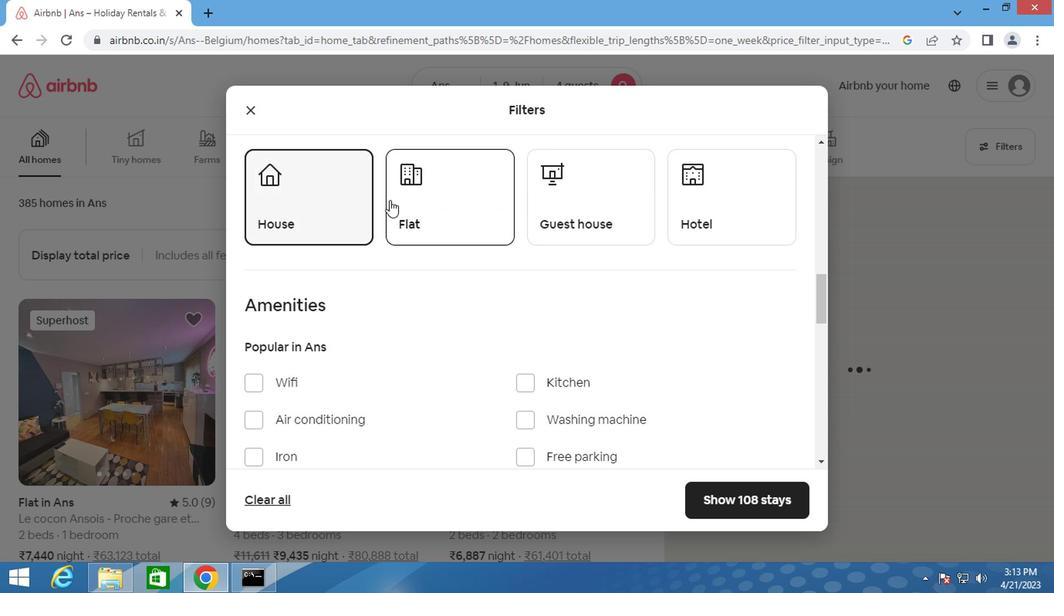 
Action: Mouse moved to (568, 218)
Screenshot: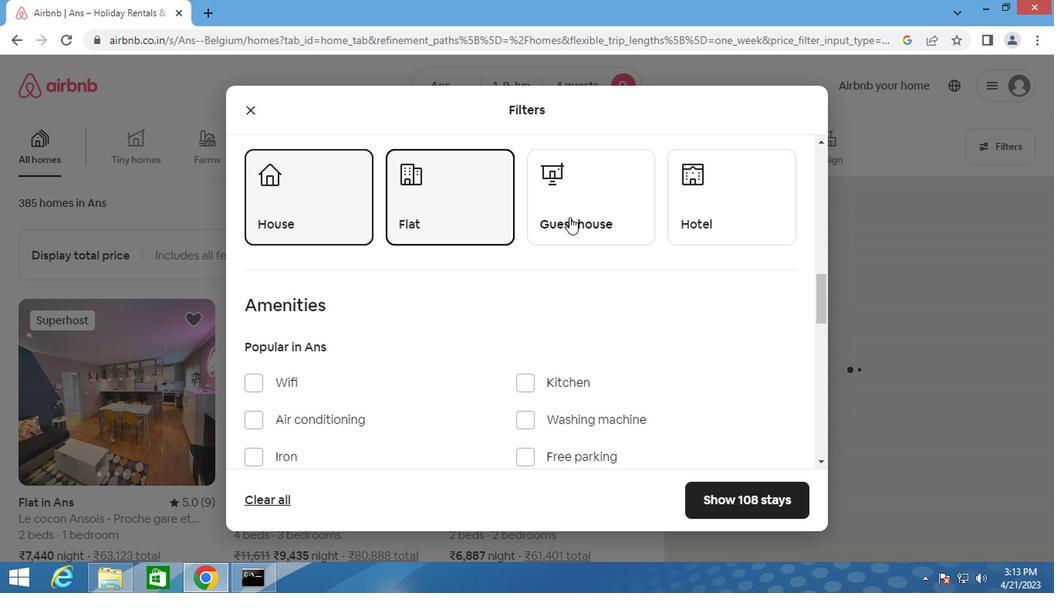 
Action: Mouse pressed left at (568, 218)
Screenshot: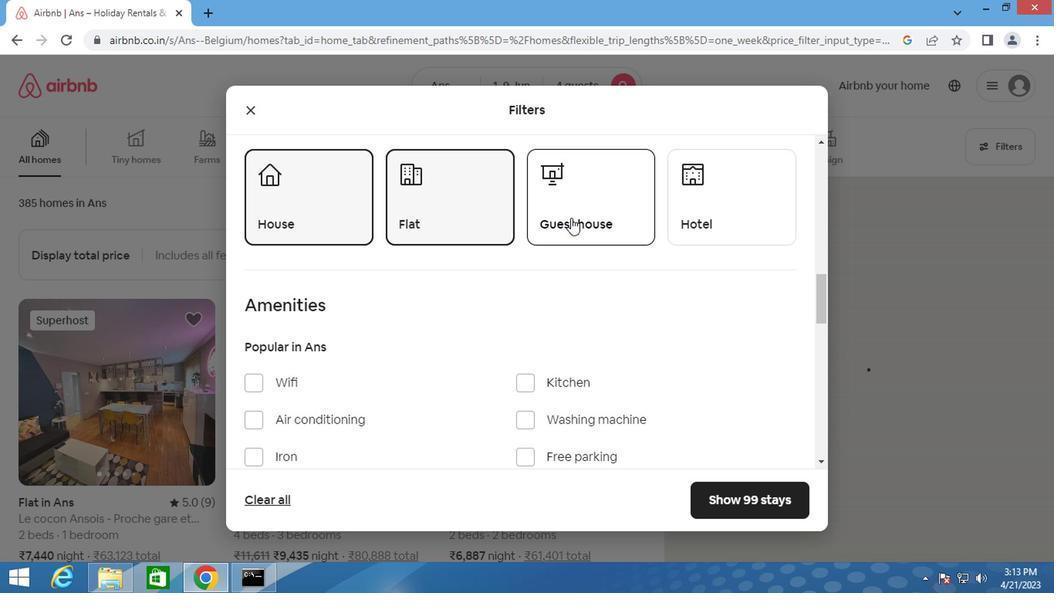 
Action: Mouse moved to (508, 262)
Screenshot: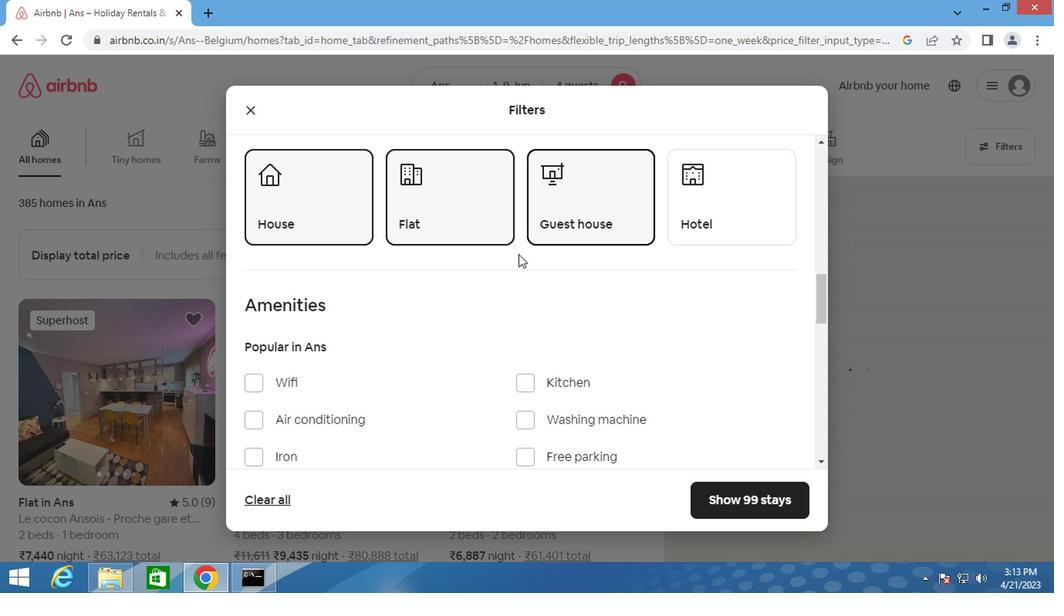 
Action: Mouse scrolled (508, 261) with delta (0, 0)
Screenshot: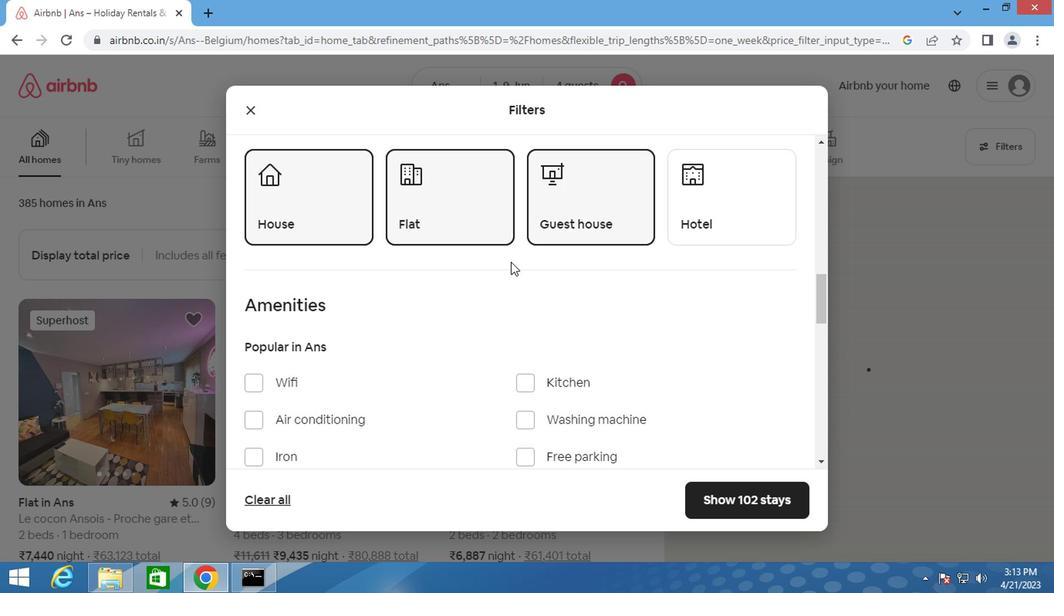 
Action: Mouse scrolled (508, 261) with delta (0, 0)
Screenshot: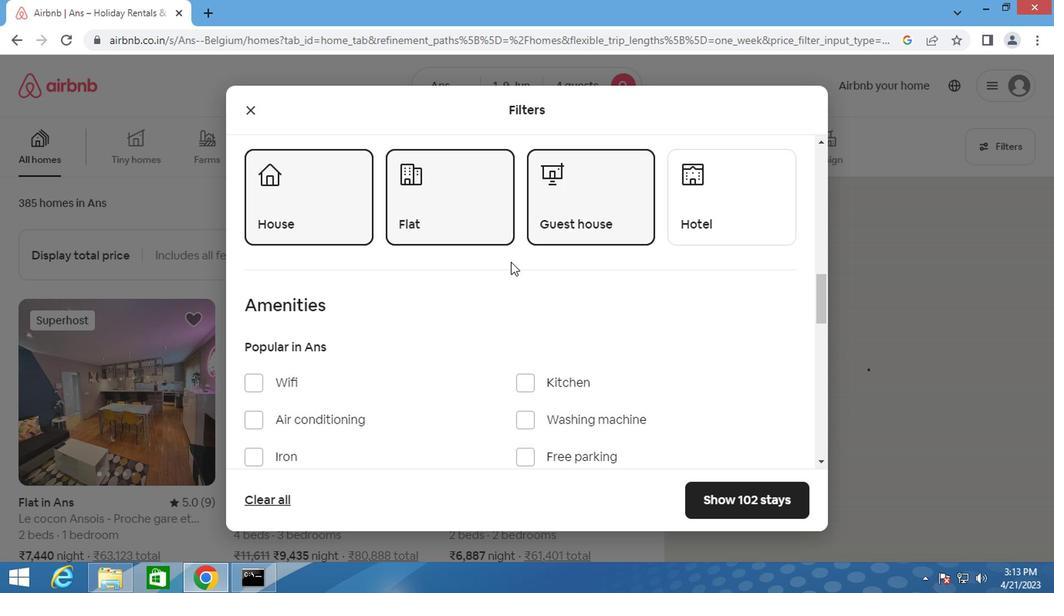 
Action: Mouse scrolled (508, 261) with delta (0, 0)
Screenshot: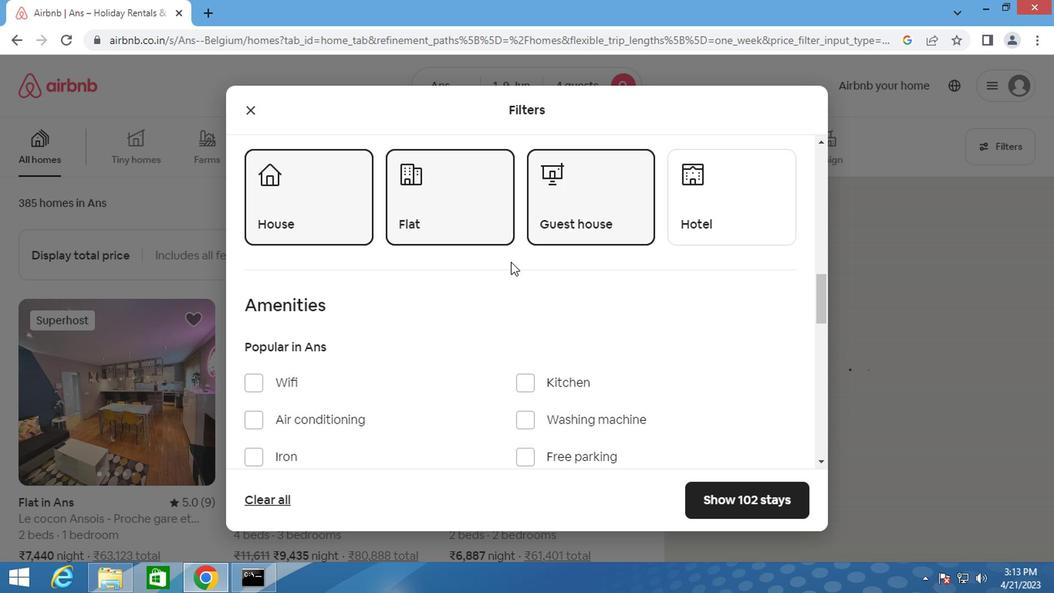 
Action: Mouse scrolled (508, 261) with delta (0, 0)
Screenshot: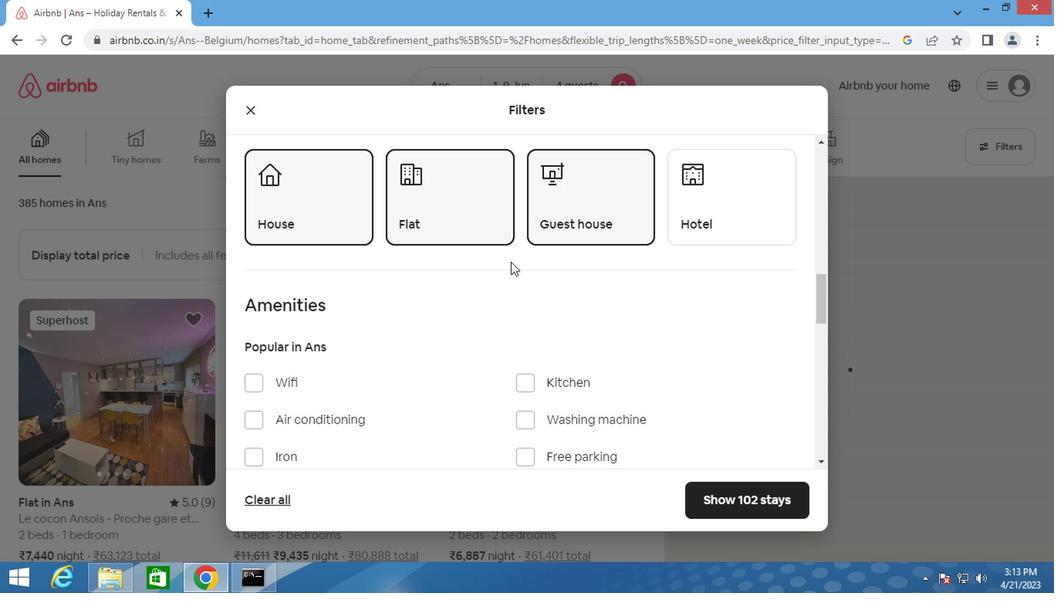 
Action: Mouse moved to (285, 229)
Screenshot: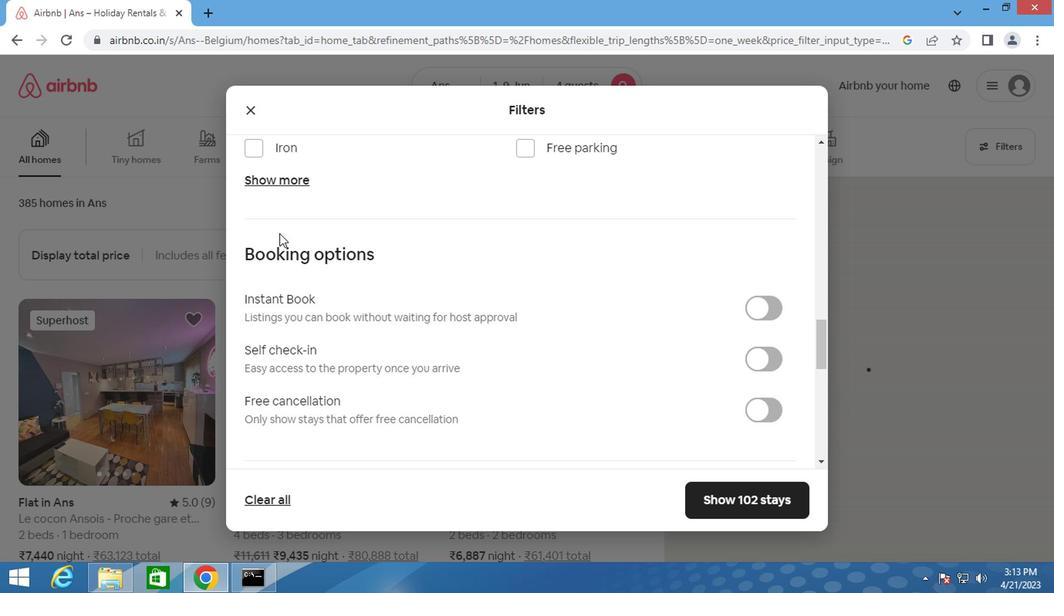 
Action: Mouse scrolled (285, 230) with delta (0, 0)
Screenshot: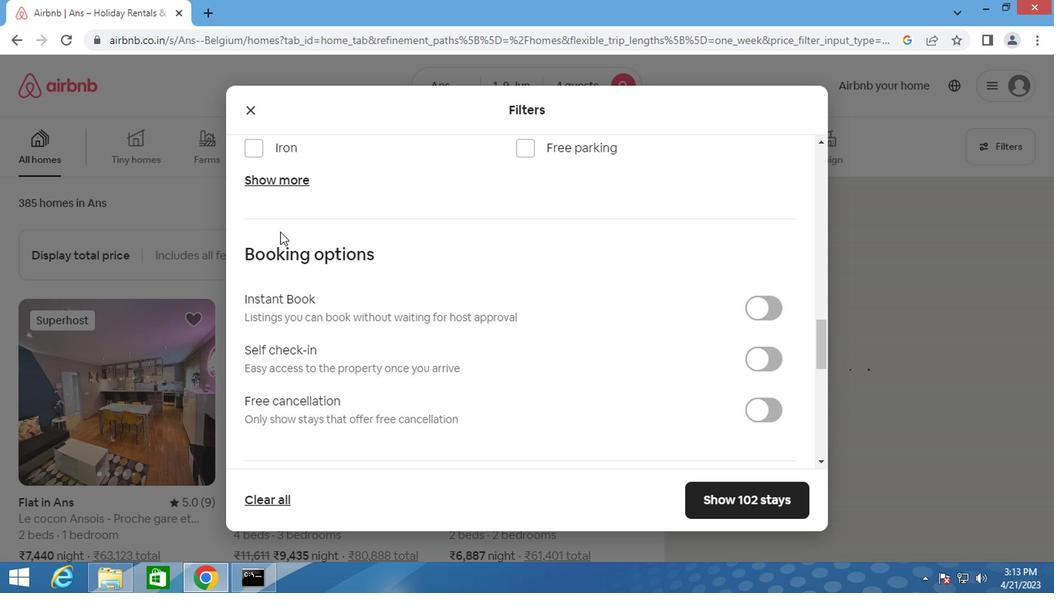 
Action: Mouse scrolled (285, 230) with delta (0, 0)
Screenshot: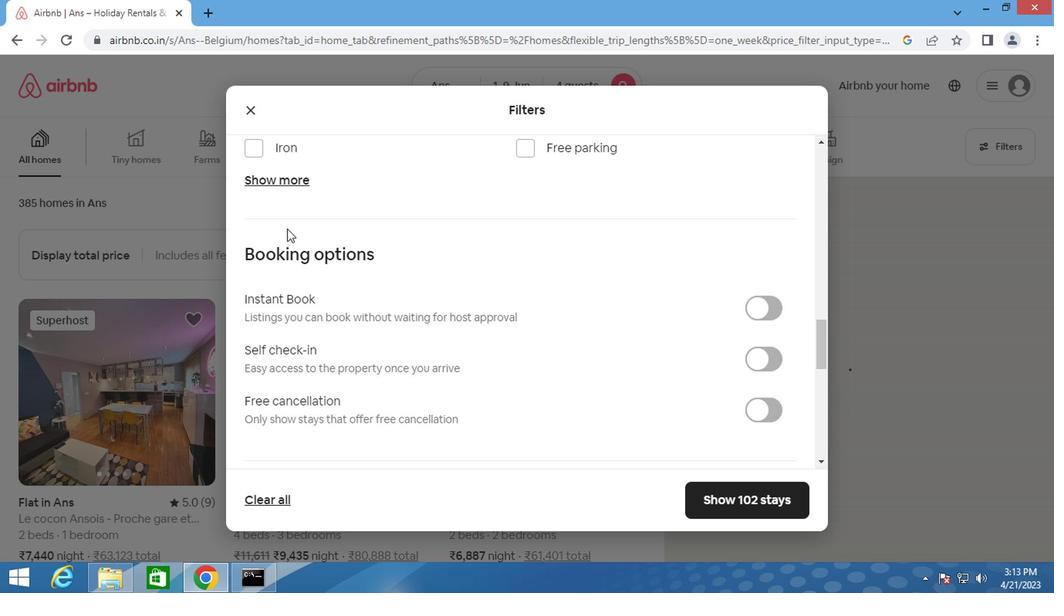 
Action: Mouse moved to (278, 334)
Screenshot: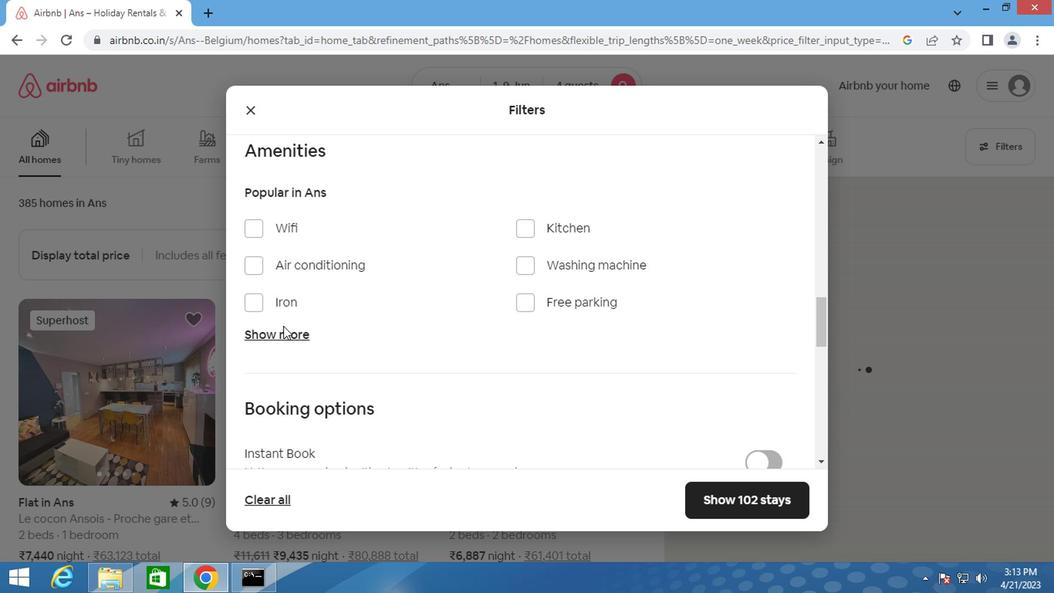 
Action: Mouse pressed left at (278, 334)
Screenshot: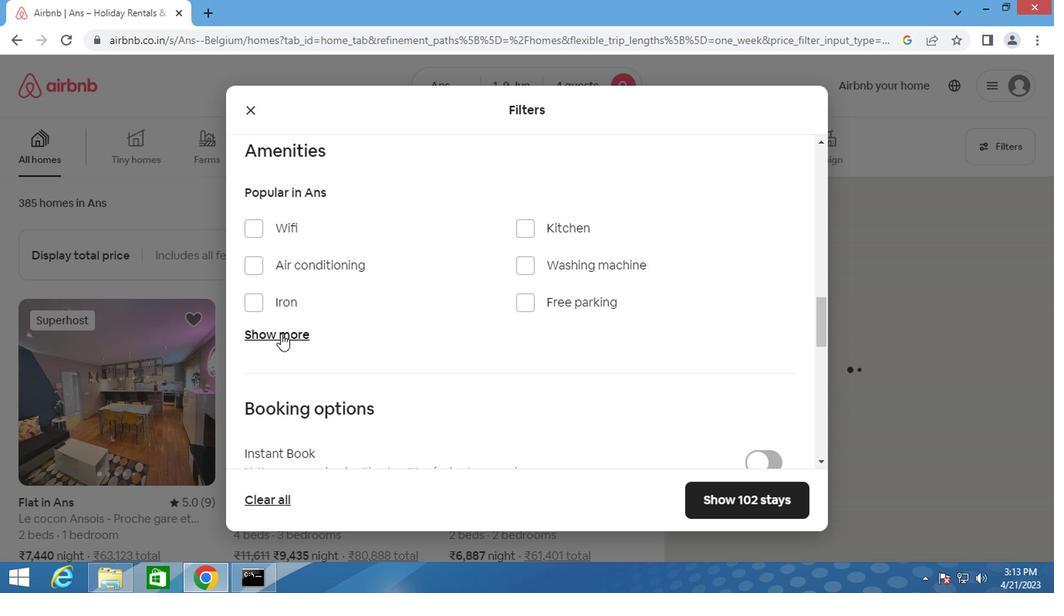 
Action: Mouse moved to (517, 392)
Screenshot: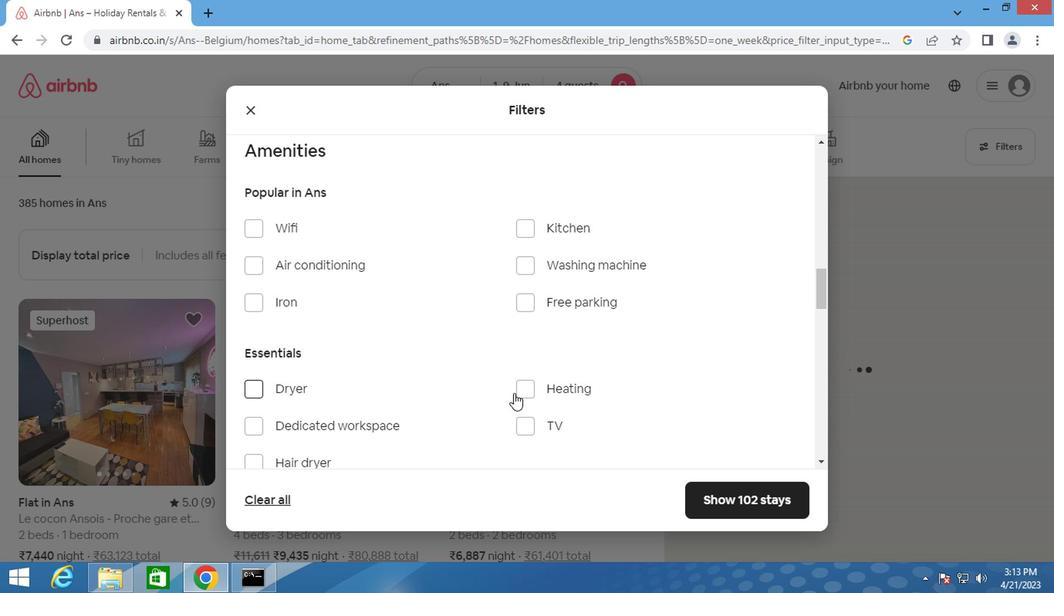 
Action: Mouse pressed left at (517, 392)
Screenshot: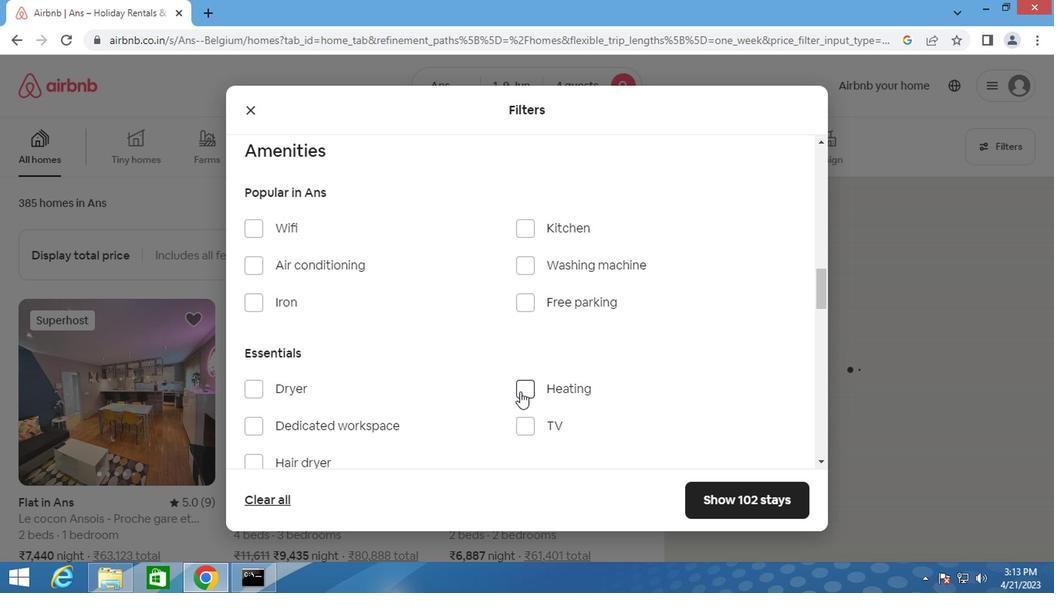 
Action: Mouse moved to (250, 459)
Screenshot: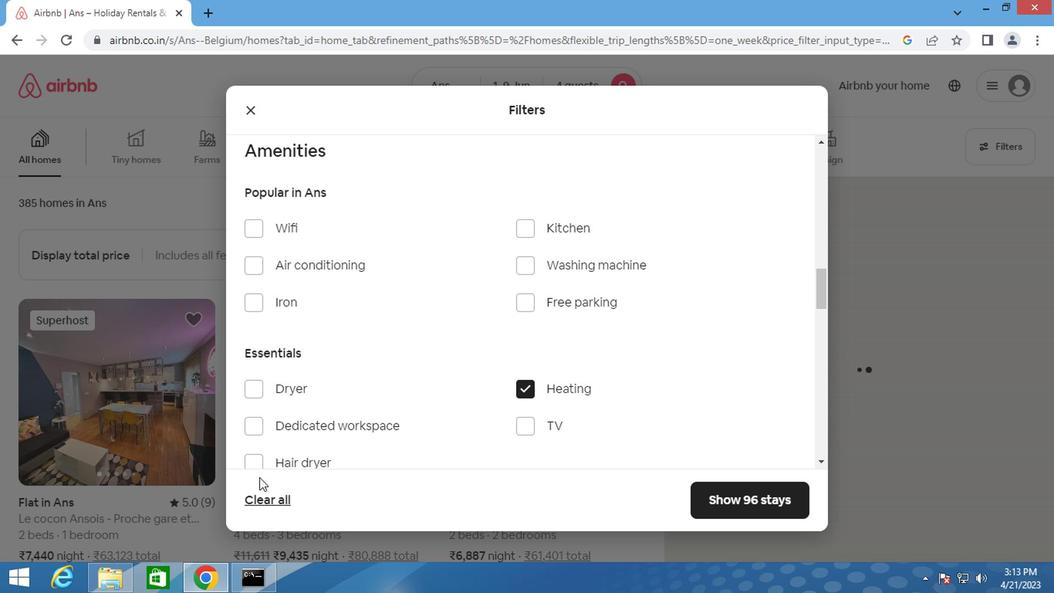 
Action: Mouse pressed left at (250, 459)
Screenshot: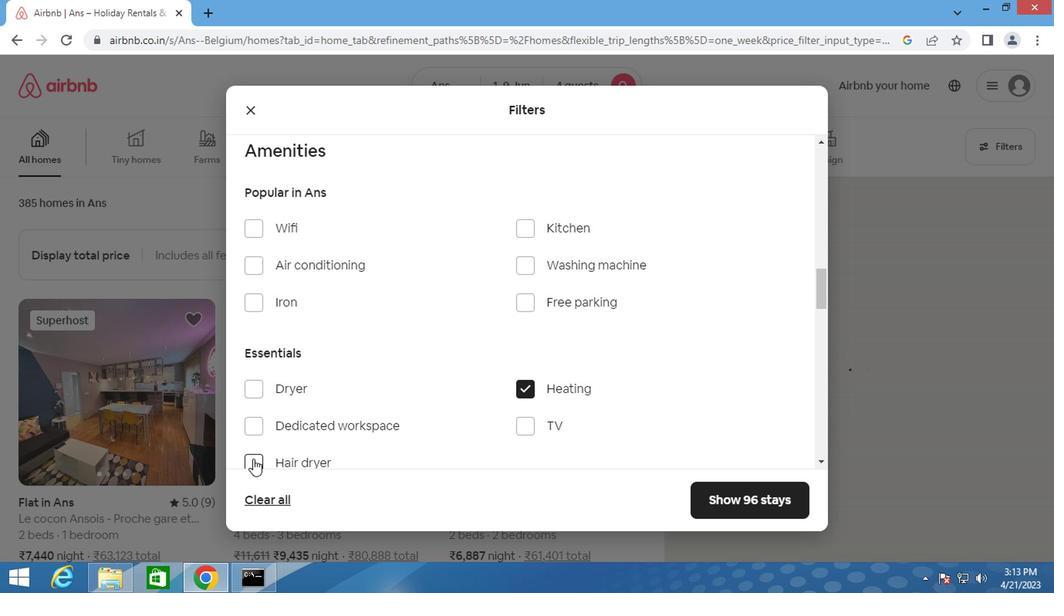 
Action: Mouse moved to (358, 390)
Screenshot: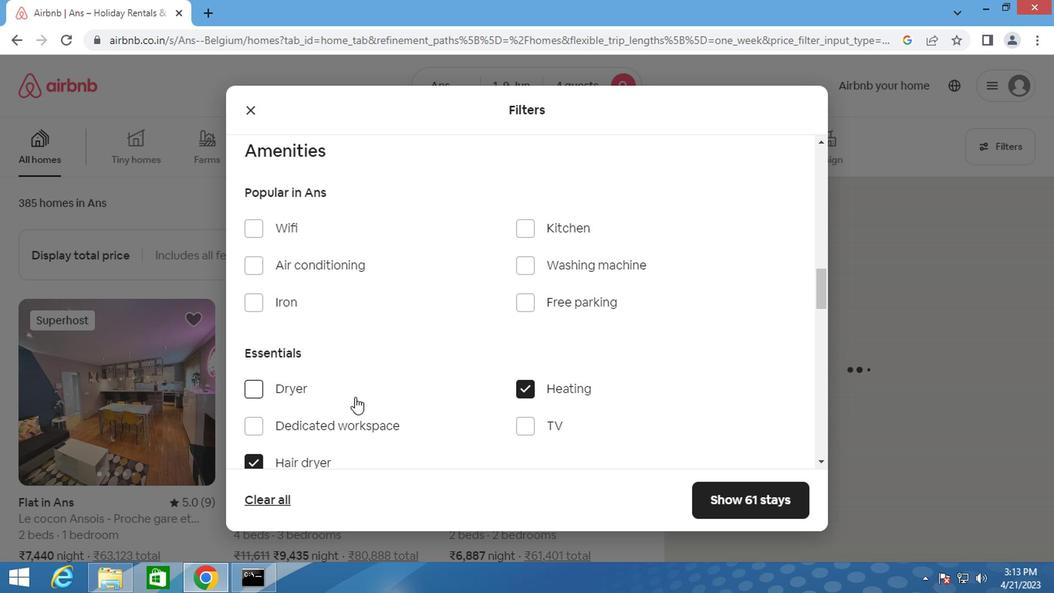 
Action: Mouse scrolled (358, 389) with delta (0, 0)
Screenshot: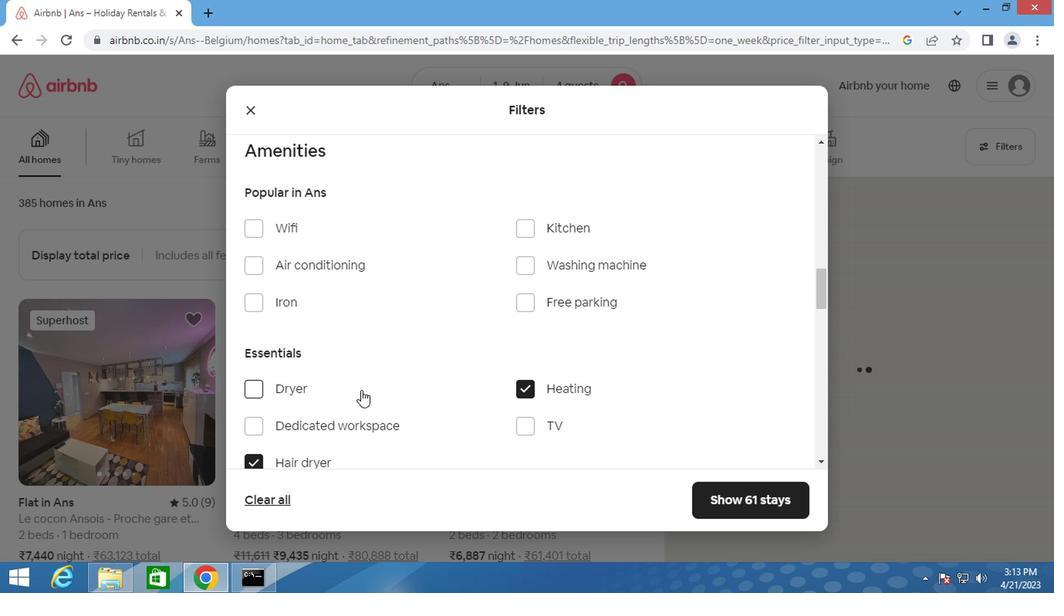 
Action: Mouse scrolled (358, 389) with delta (0, 0)
Screenshot: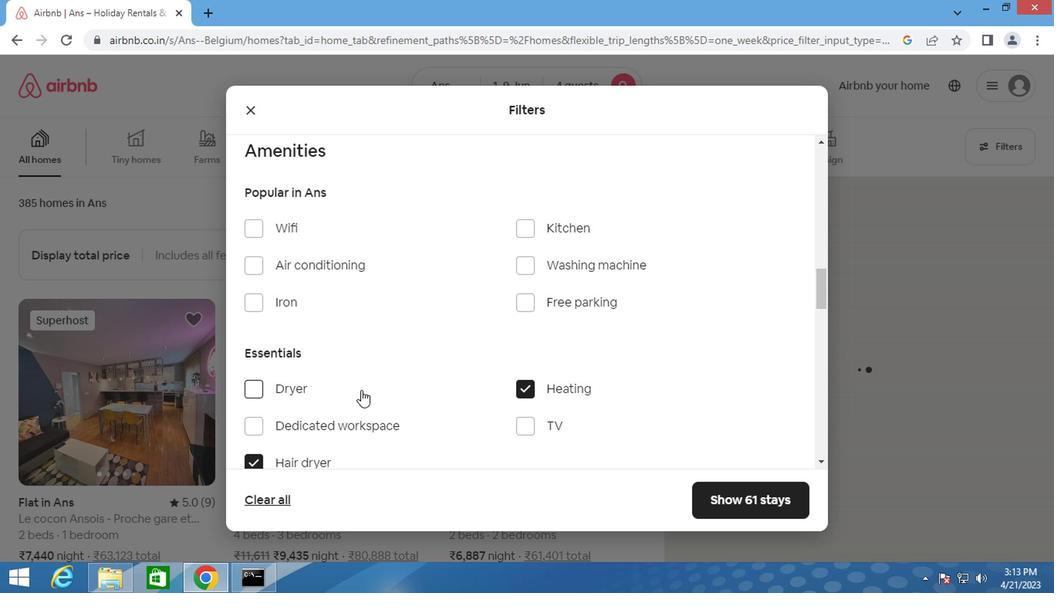 
Action: Mouse moved to (360, 386)
Screenshot: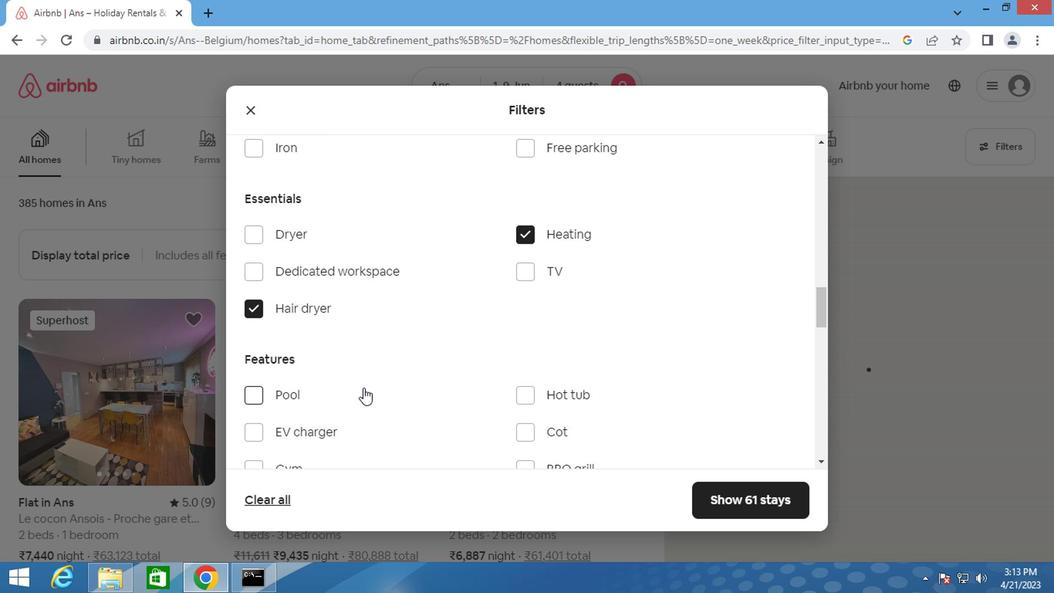 
Action: Mouse scrolled (360, 385) with delta (0, -1)
Screenshot: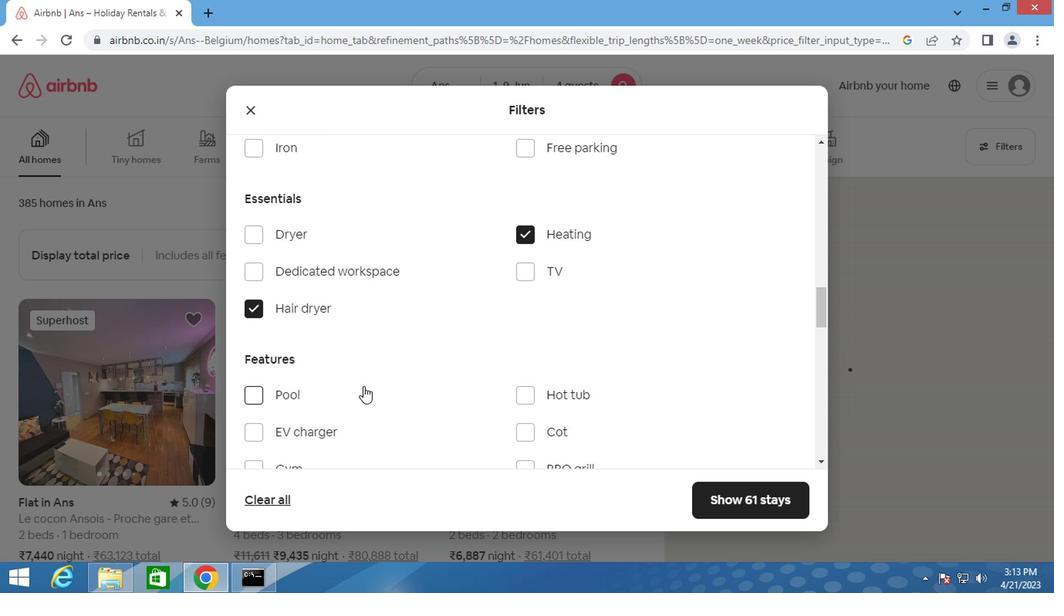 
Action: Mouse scrolled (360, 385) with delta (0, -1)
Screenshot: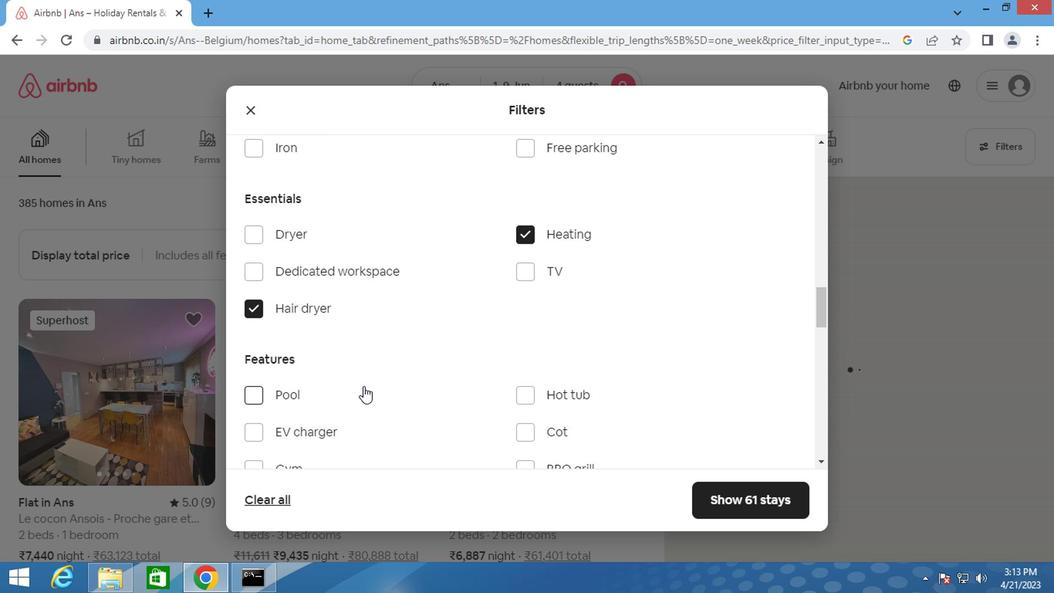 
Action: Mouse scrolled (360, 385) with delta (0, -1)
Screenshot: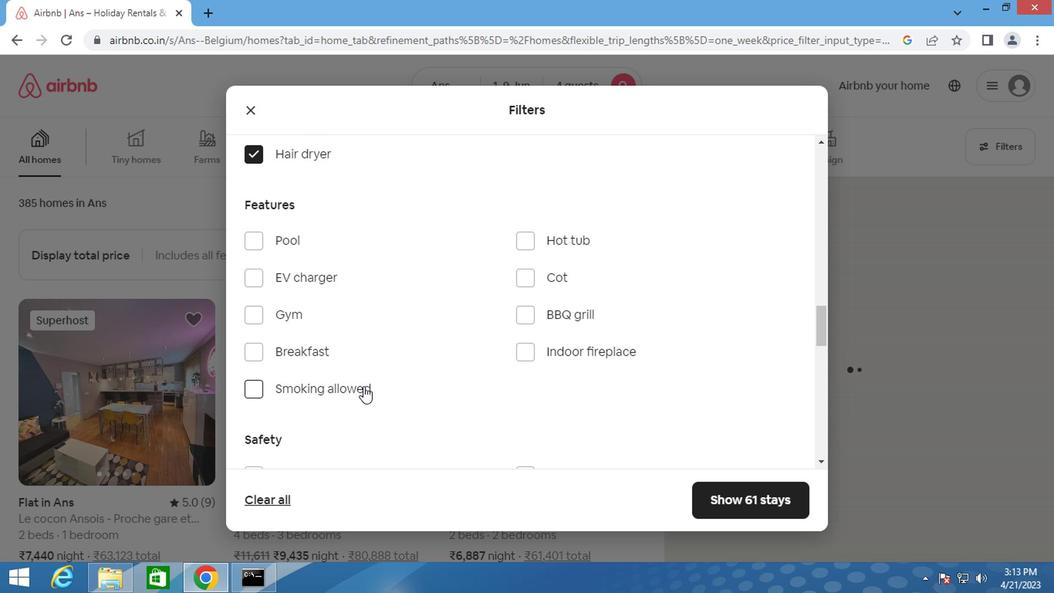 
Action: Mouse scrolled (360, 385) with delta (0, -1)
Screenshot: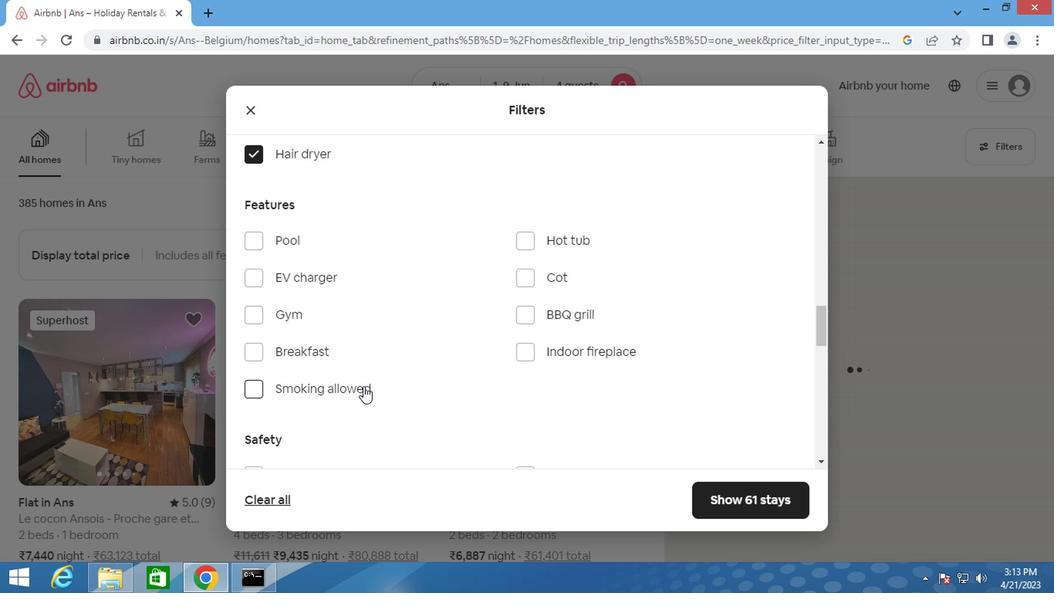 
Action: Mouse moved to (302, 385)
Screenshot: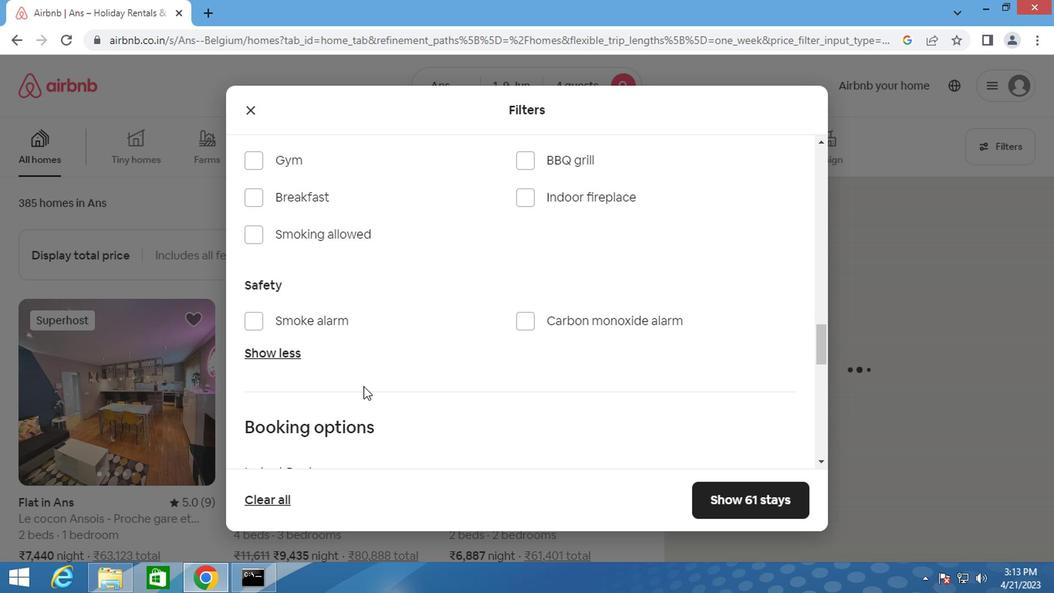 
Action: Mouse scrolled (302, 385) with delta (0, 0)
Screenshot: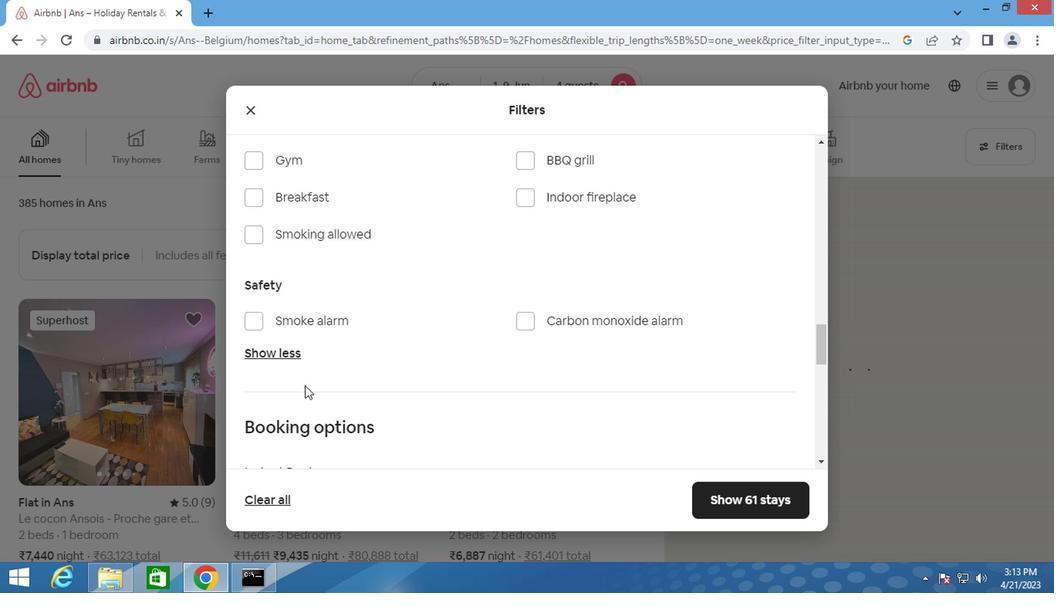 
Action: Mouse scrolled (302, 385) with delta (0, 0)
Screenshot: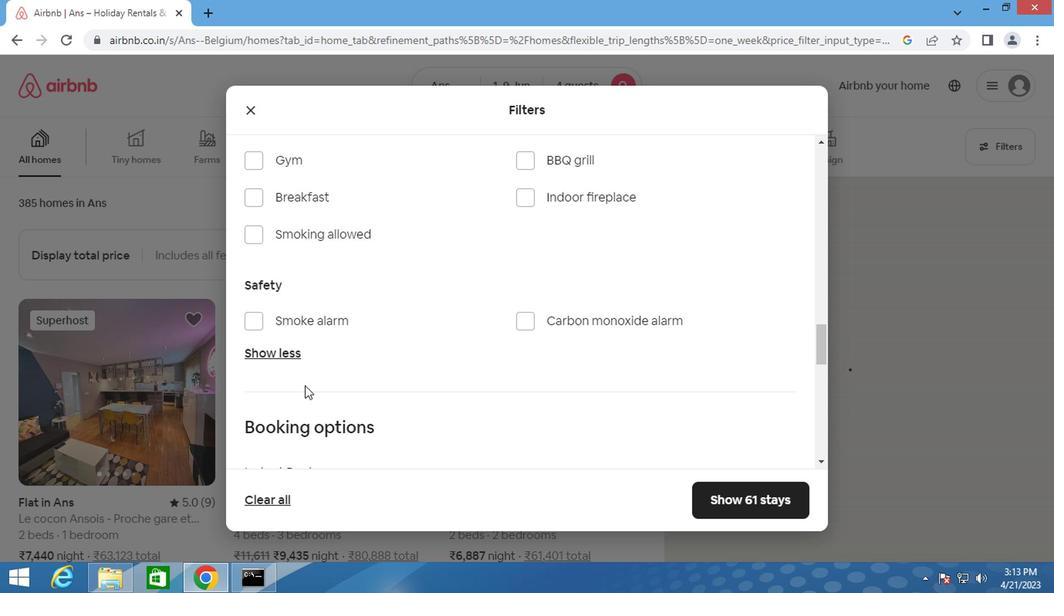 
Action: Mouse scrolled (302, 385) with delta (0, 0)
Screenshot: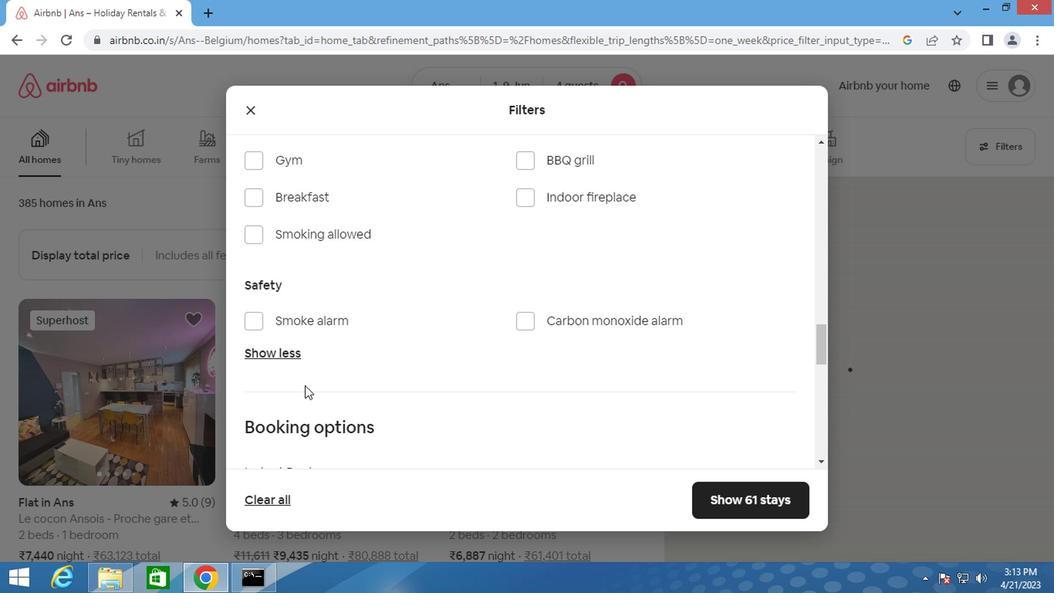
Action: Mouse moved to (763, 303)
Screenshot: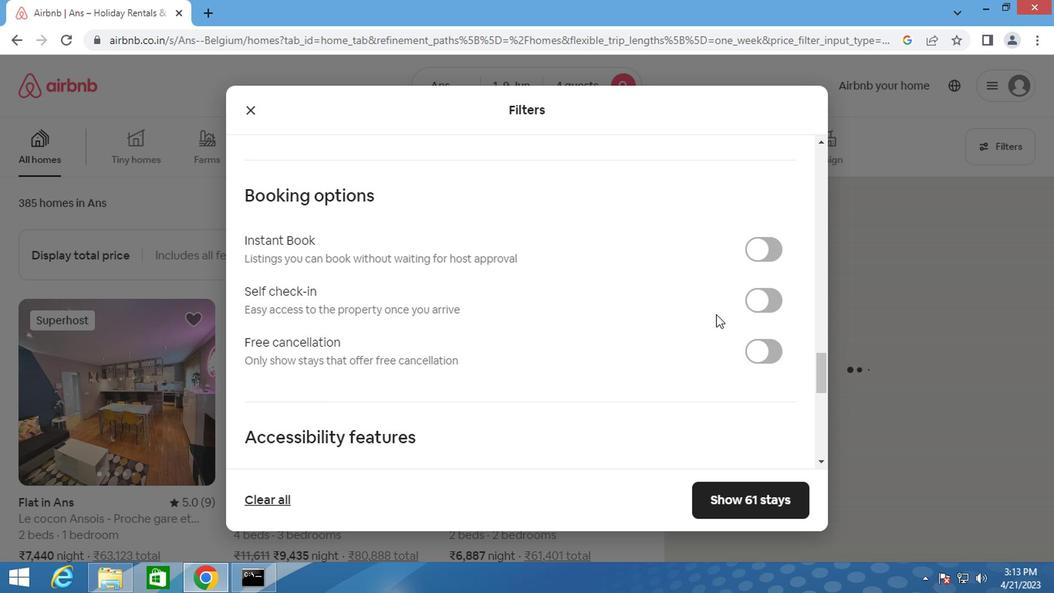 
Action: Mouse pressed left at (763, 303)
Screenshot: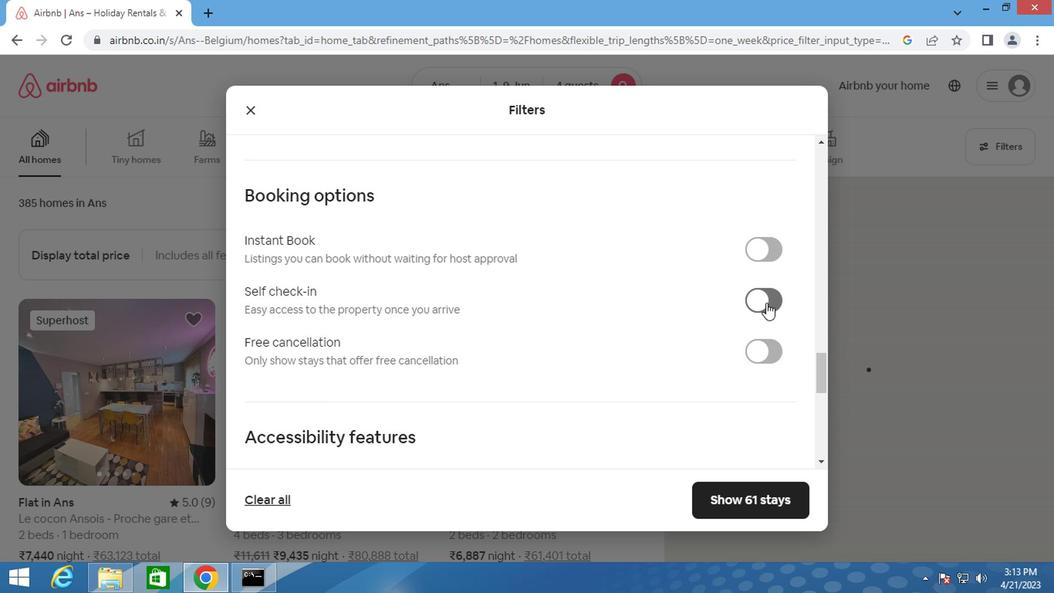 
Action: Mouse moved to (409, 323)
Screenshot: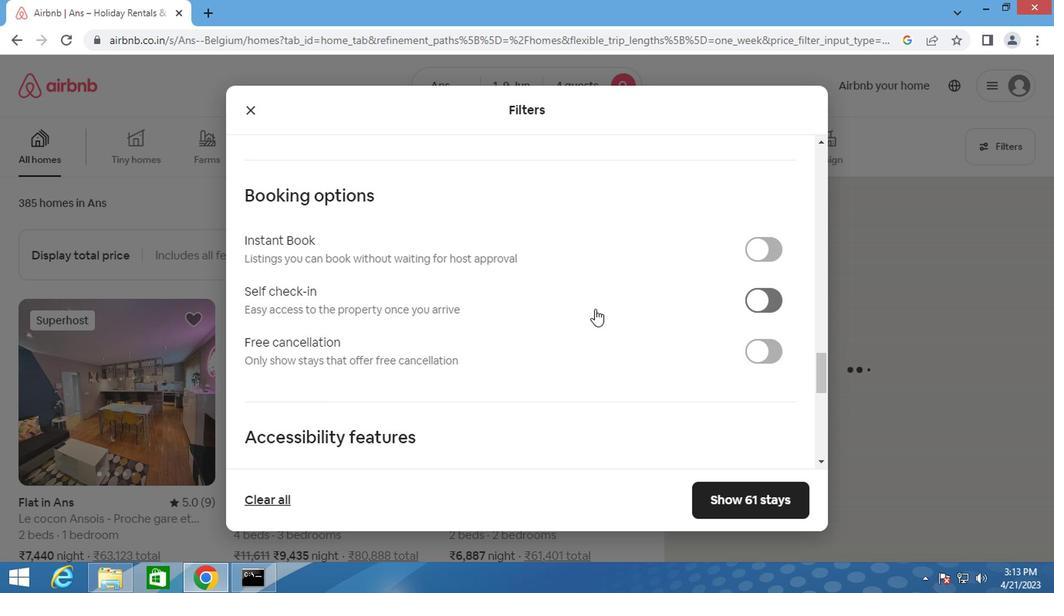 
Action: Mouse scrolled (409, 322) with delta (0, 0)
Screenshot: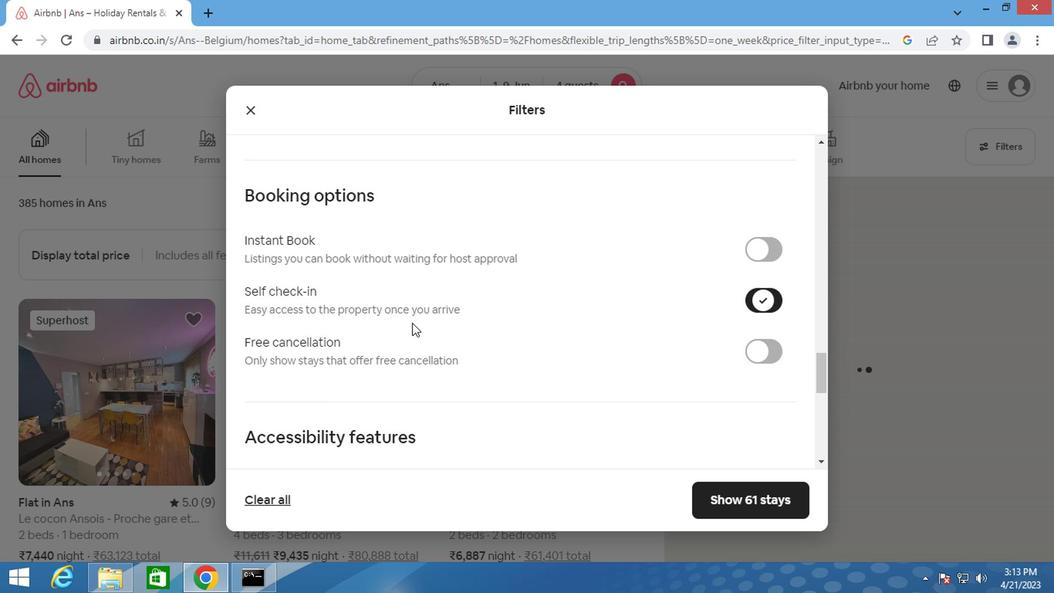
Action: Mouse scrolled (409, 322) with delta (0, 0)
Screenshot: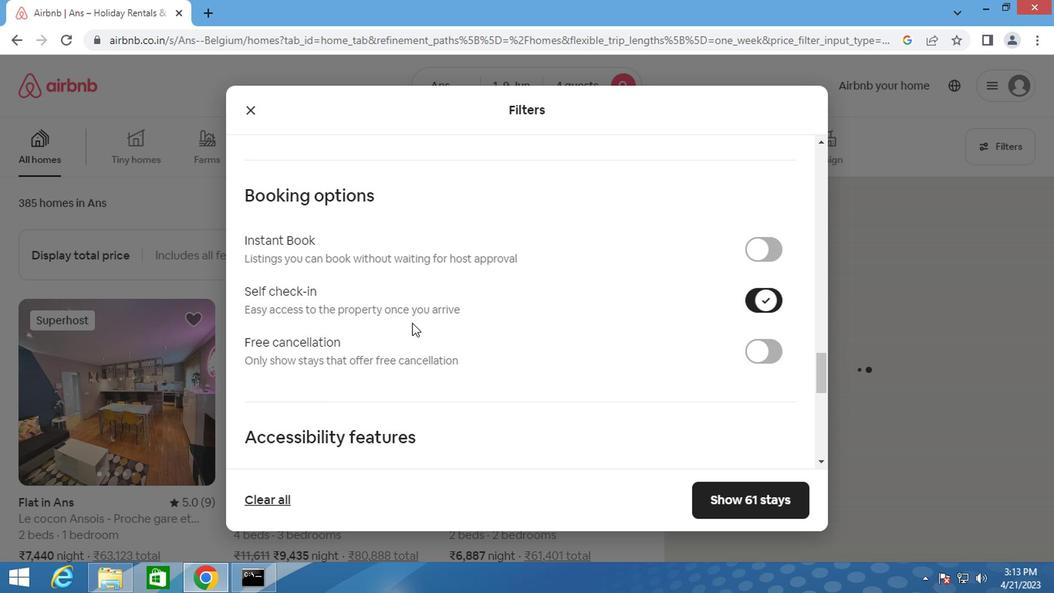 
Action: Mouse scrolled (409, 322) with delta (0, 0)
Screenshot: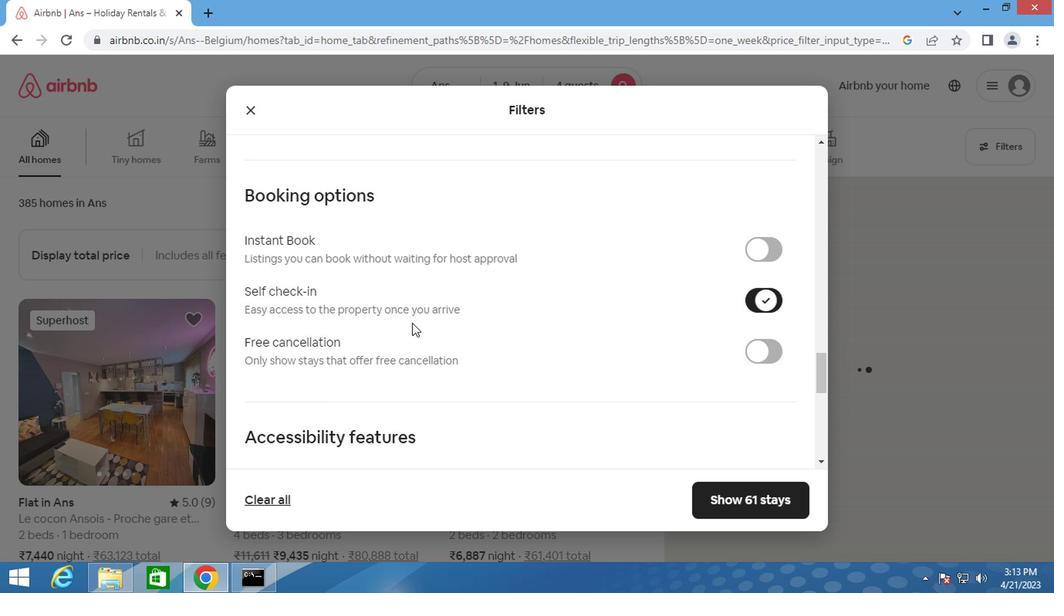 
Action: Mouse scrolled (409, 322) with delta (0, 0)
Screenshot: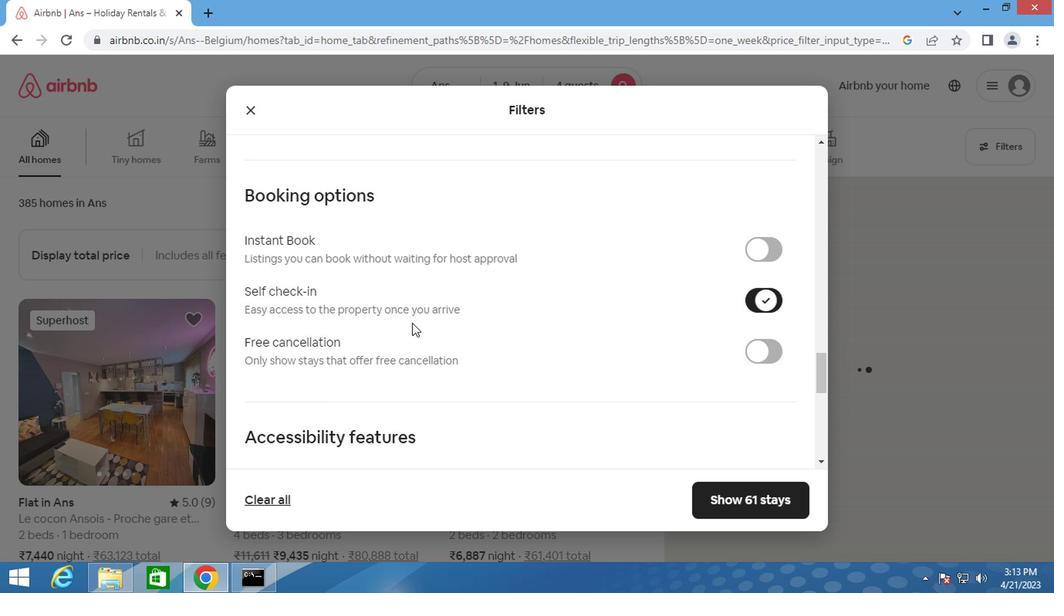 
Action: Mouse scrolled (409, 322) with delta (0, 0)
Screenshot: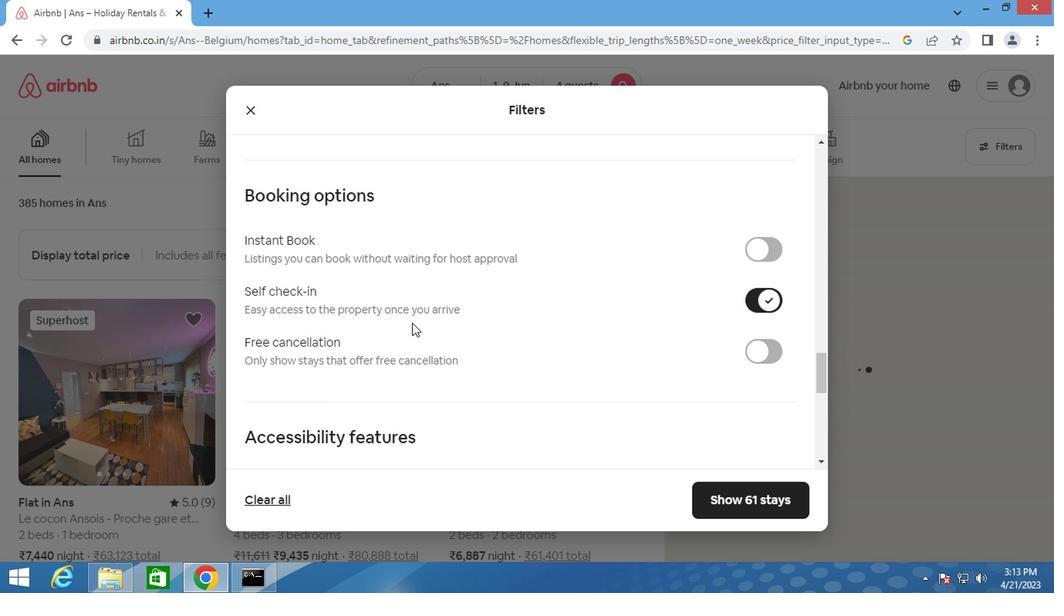 
Action: Mouse scrolled (409, 322) with delta (0, 0)
Screenshot: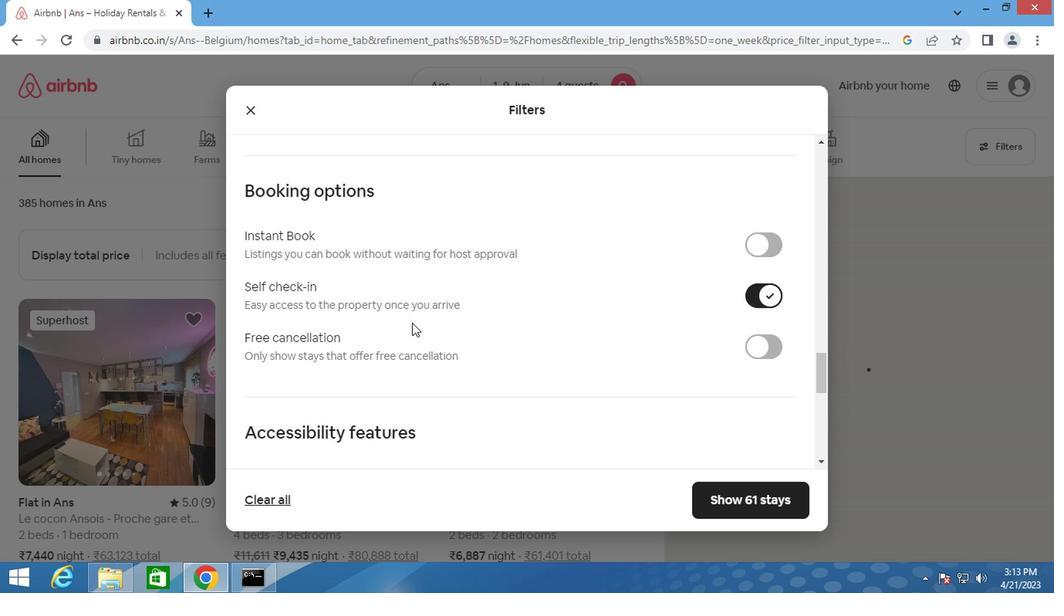 
Action: Mouse moved to (256, 417)
Screenshot: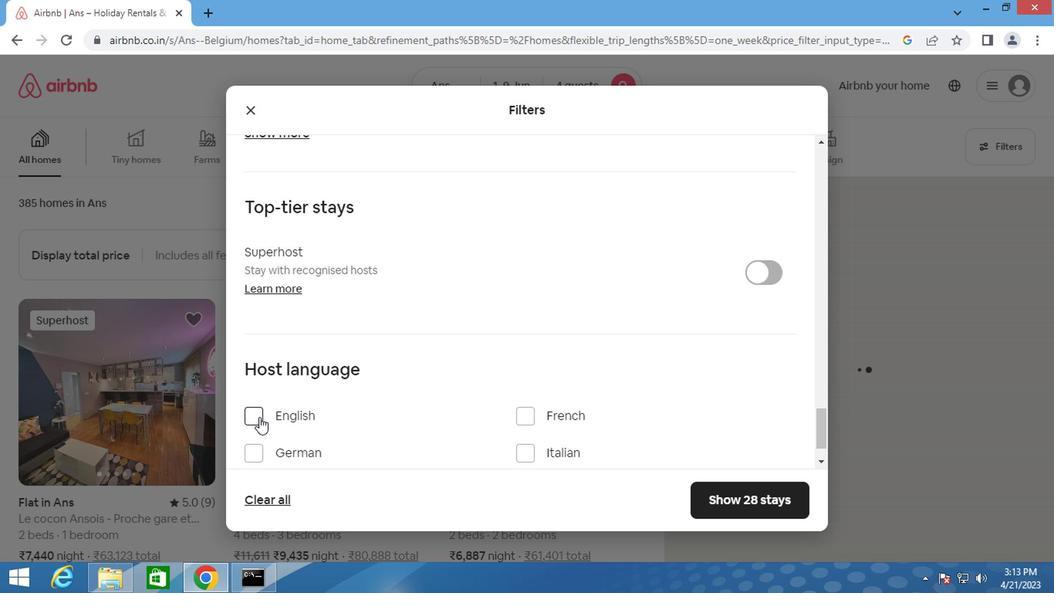 
Action: Mouse pressed left at (256, 417)
Screenshot: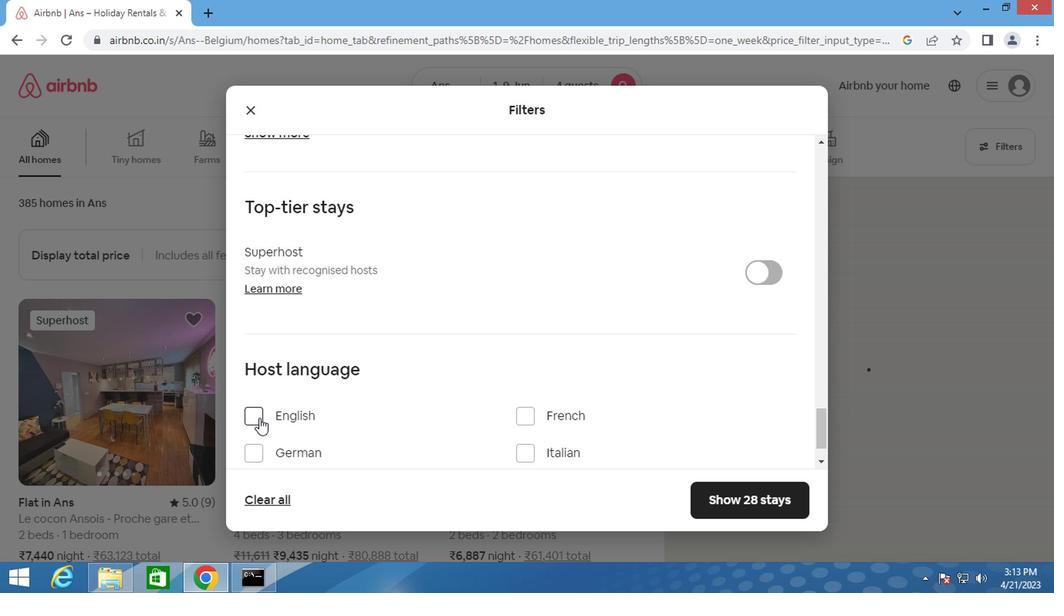 
Action: Mouse moved to (744, 499)
Screenshot: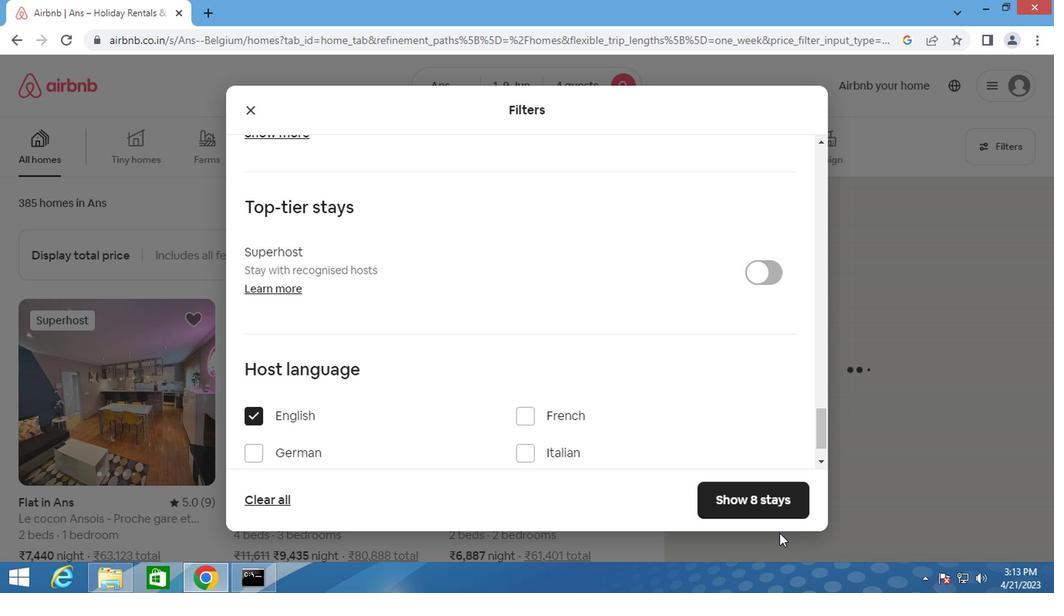 
Action: Mouse pressed left at (744, 499)
Screenshot: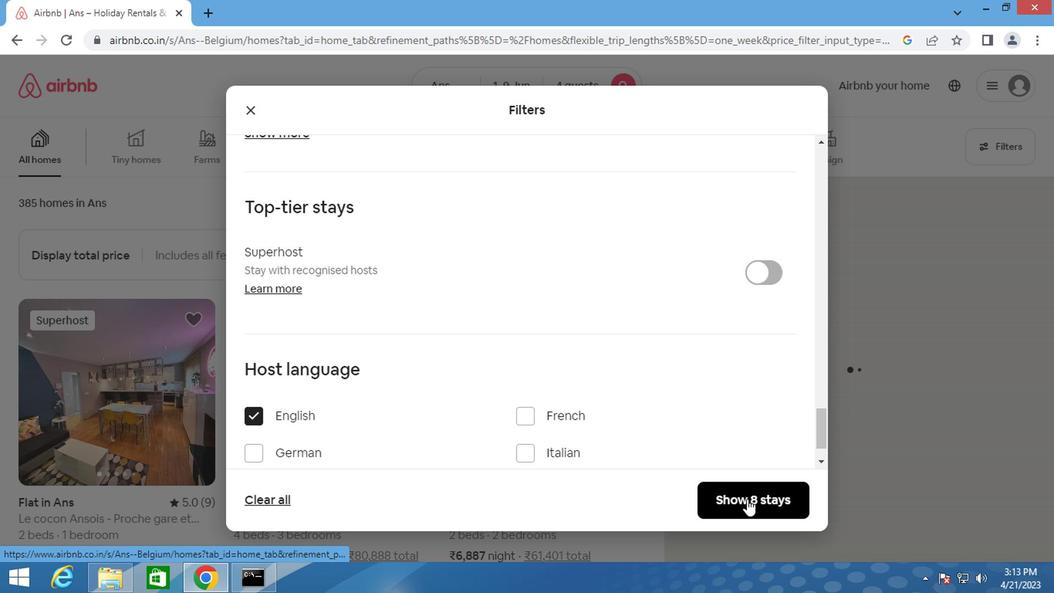 
Action: Key pressed <Key.f8>
Screenshot: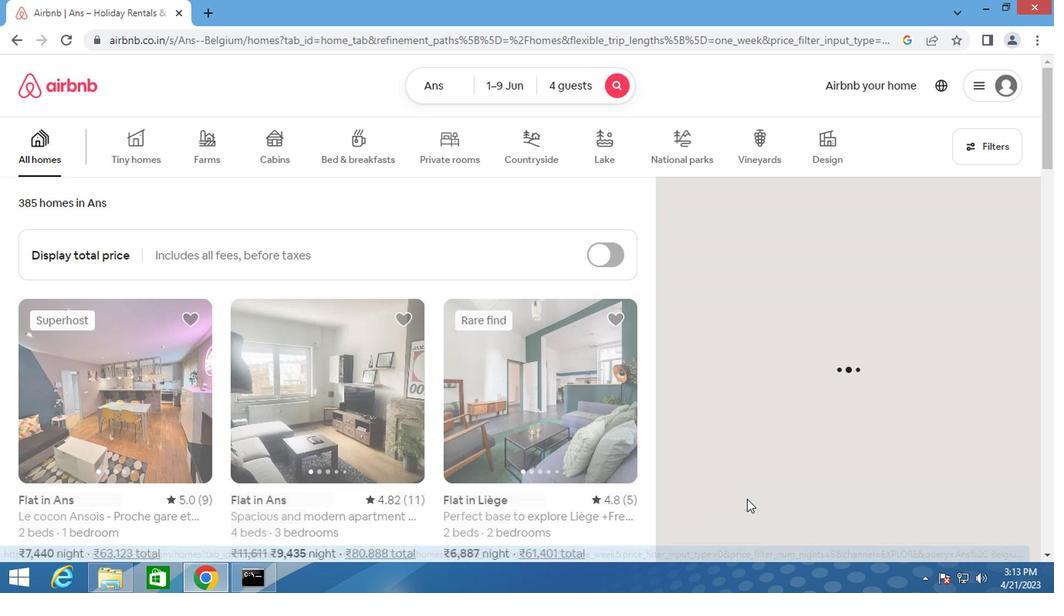 
